 Task: Find connections with filter location Andernach with filter topic #Entrepreneurialwith filter profile language German with filter current company Talent500 with filter school Karnatak University with filter industry Public Health with filter service category Tax Law with filter keywords title Phone Sales Specialist
Action: Mouse moved to (477, 65)
Screenshot: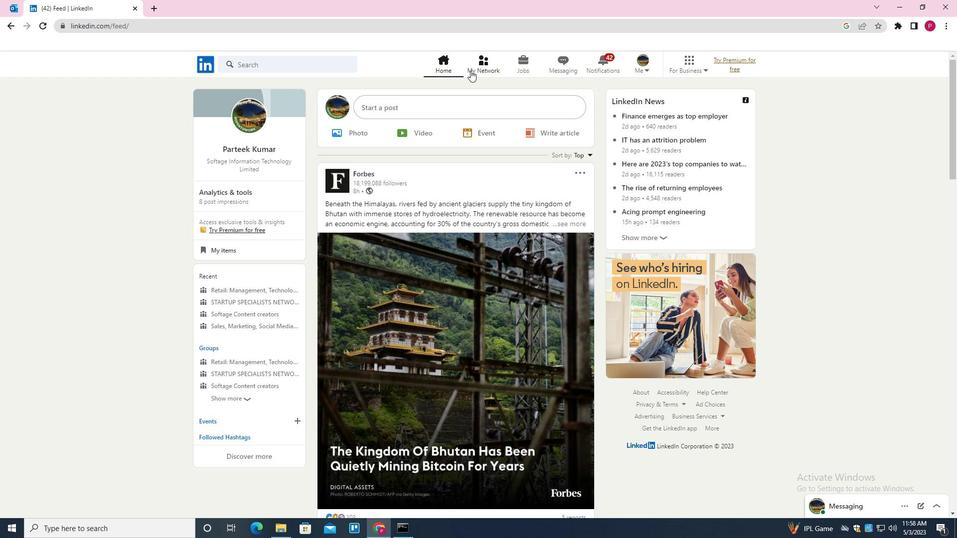 
Action: Mouse pressed left at (477, 65)
Screenshot: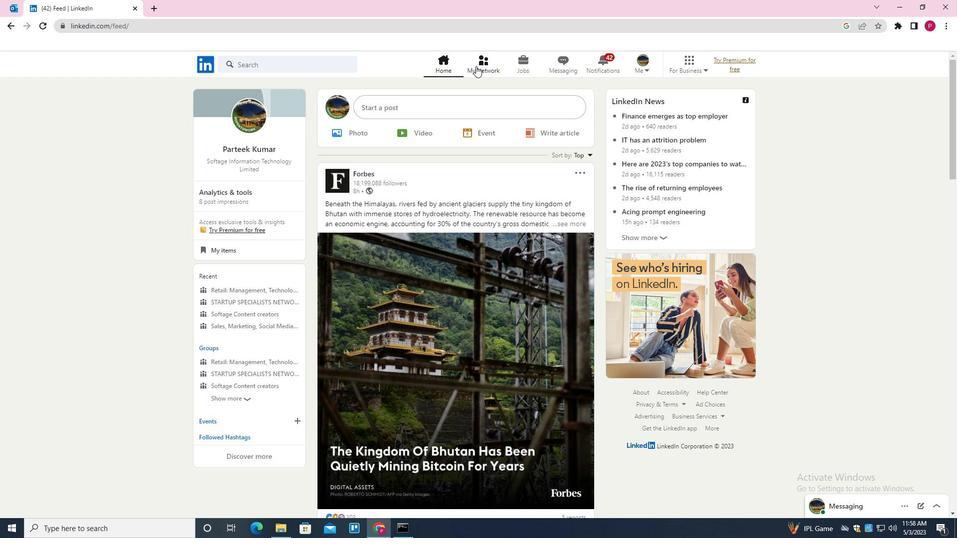
Action: Mouse moved to (316, 116)
Screenshot: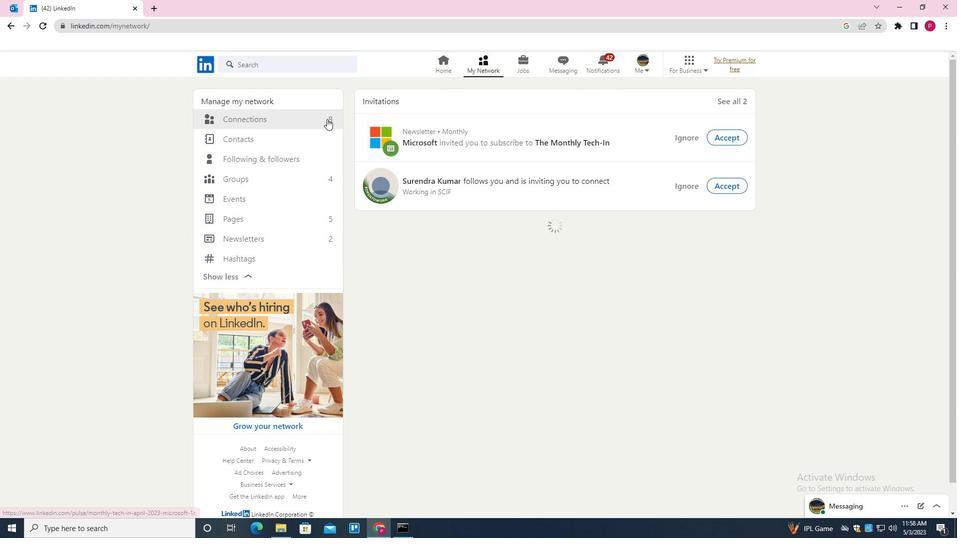 
Action: Mouse pressed left at (316, 116)
Screenshot: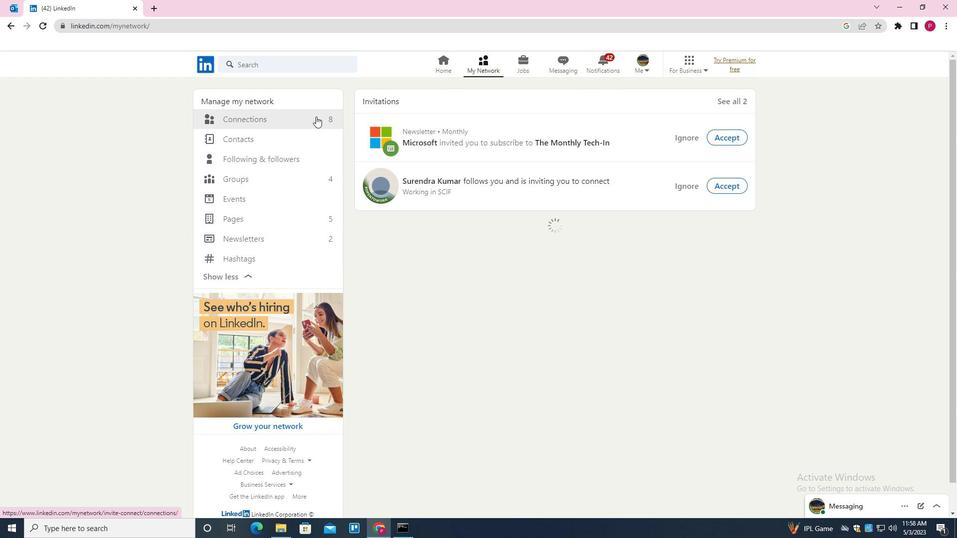 
Action: Mouse moved to (556, 121)
Screenshot: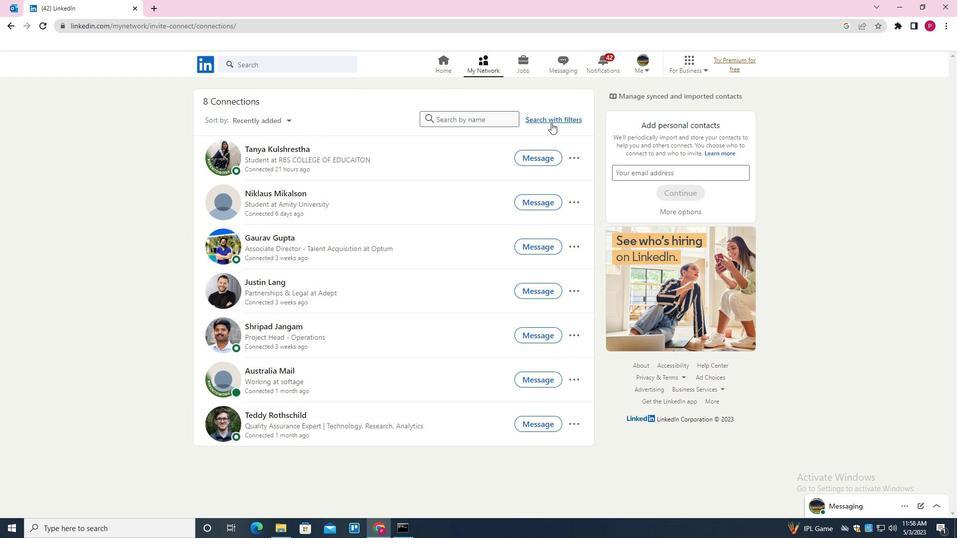 
Action: Mouse pressed left at (556, 121)
Screenshot: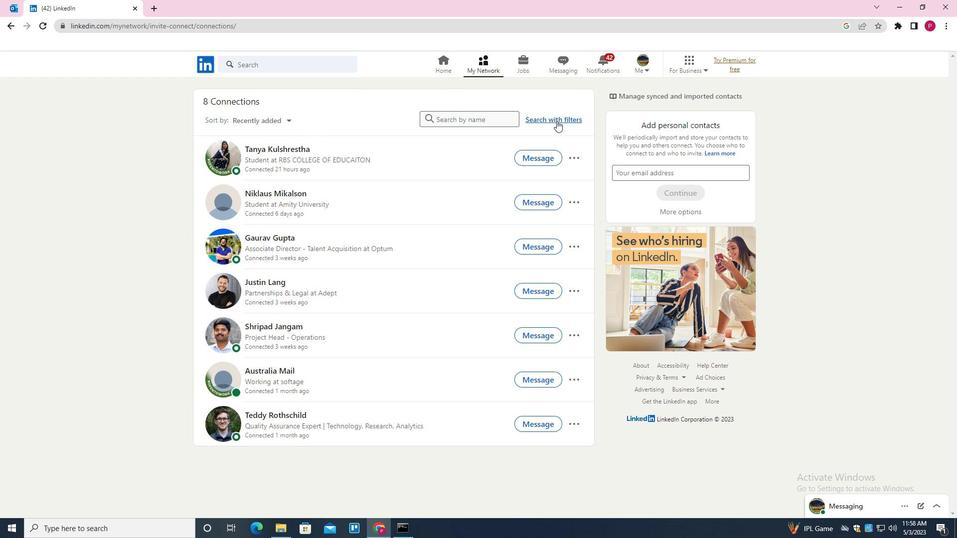 
Action: Mouse moved to (511, 93)
Screenshot: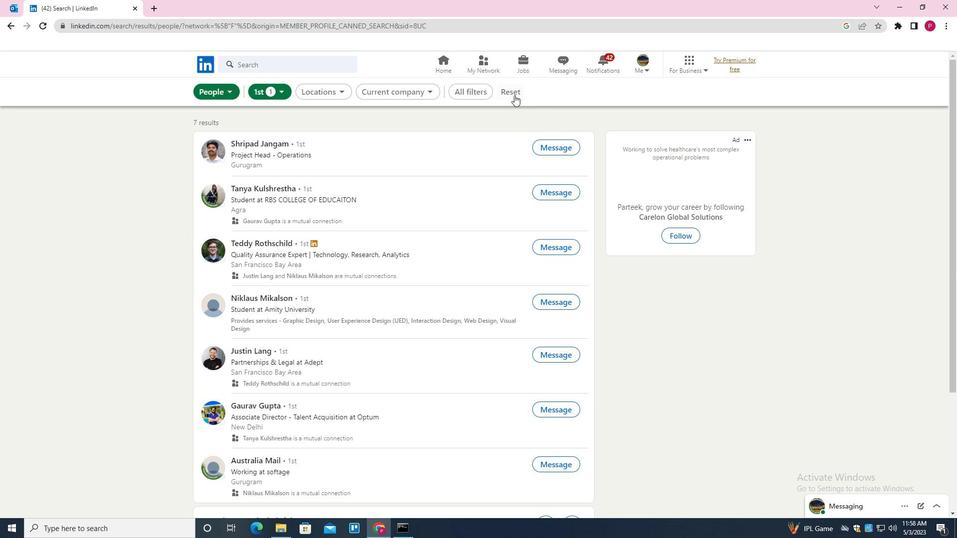 
Action: Mouse pressed left at (511, 93)
Screenshot: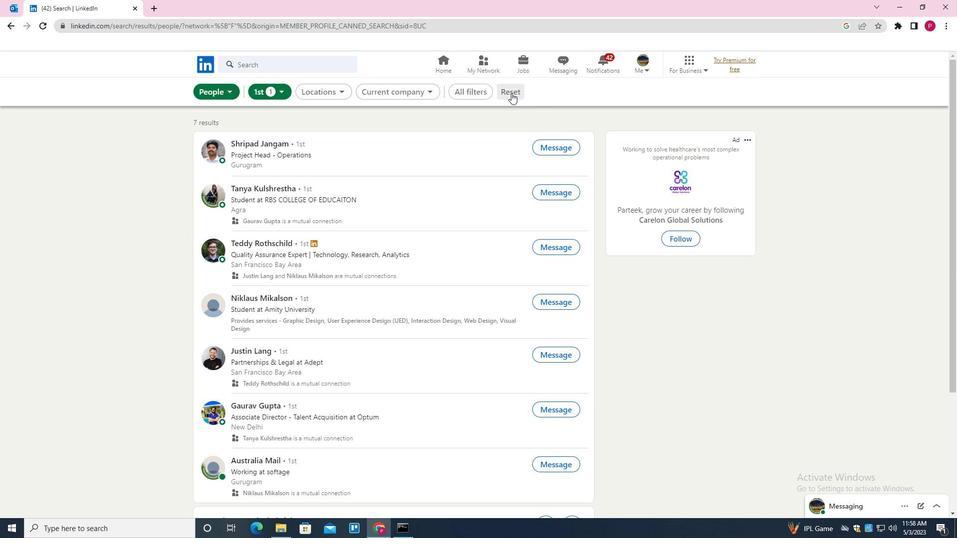
Action: Mouse moved to (496, 93)
Screenshot: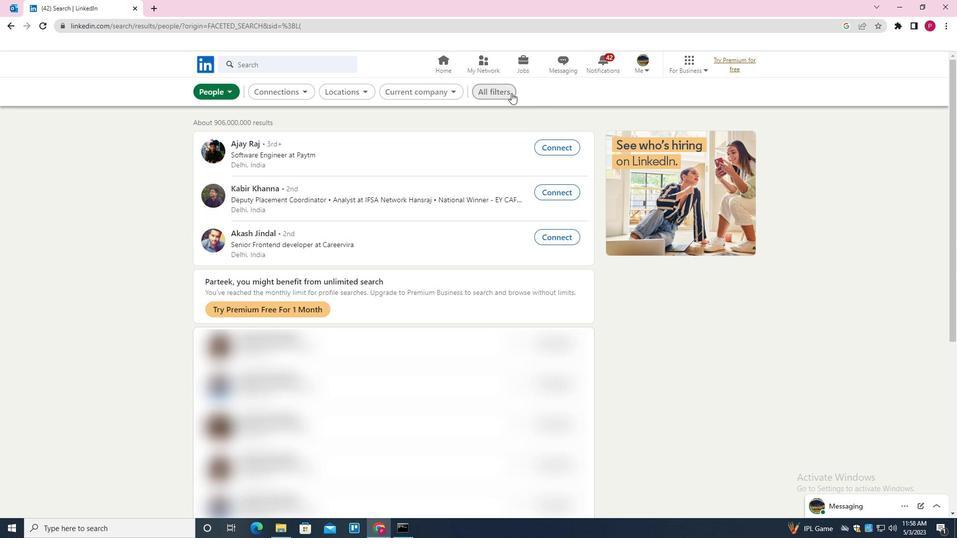 
Action: Mouse pressed left at (496, 93)
Screenshot: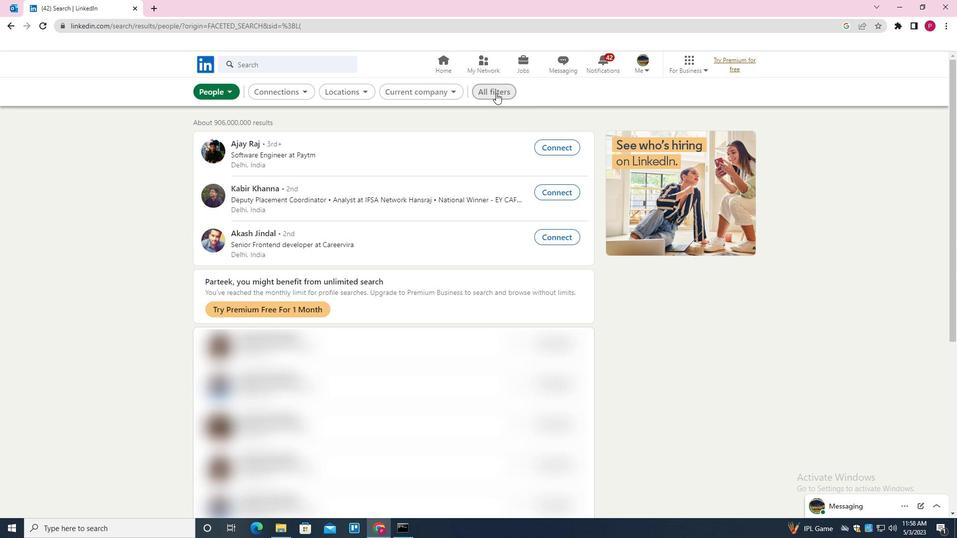 
Action: Mouse moved to (720, 194)
Screenshot: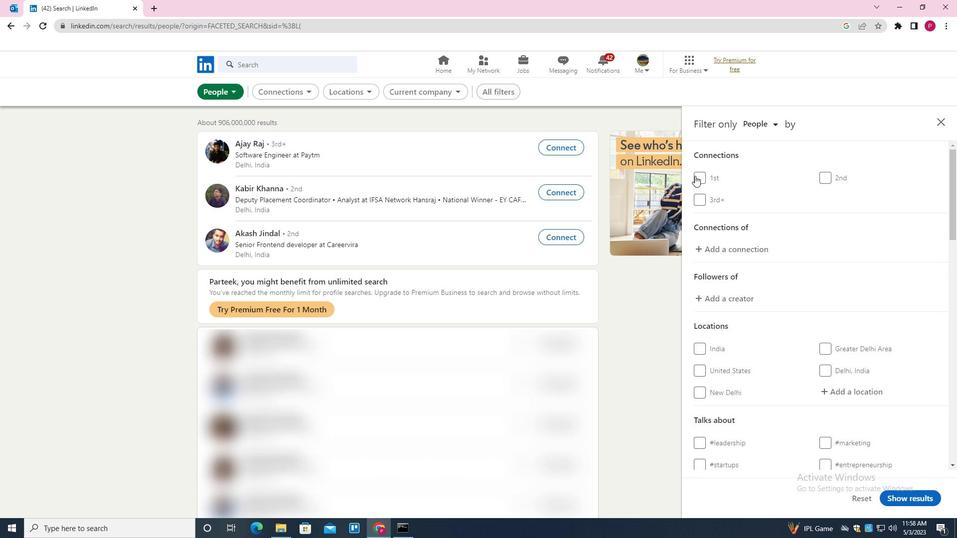 
Action: Mouse scrolled (720, 194) with delta (0, 0)
Screenshot: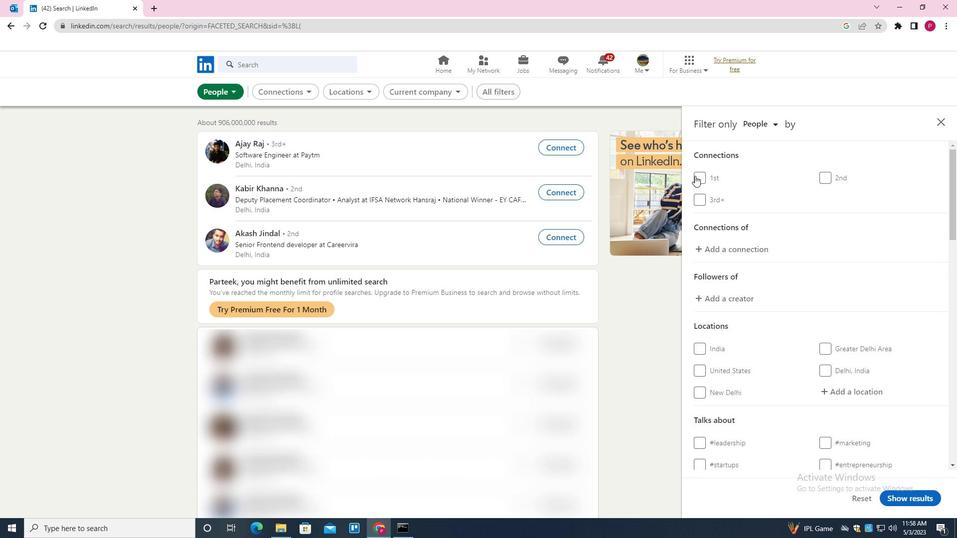 
Action: Mouse moved to (759, 214)
Screenshot: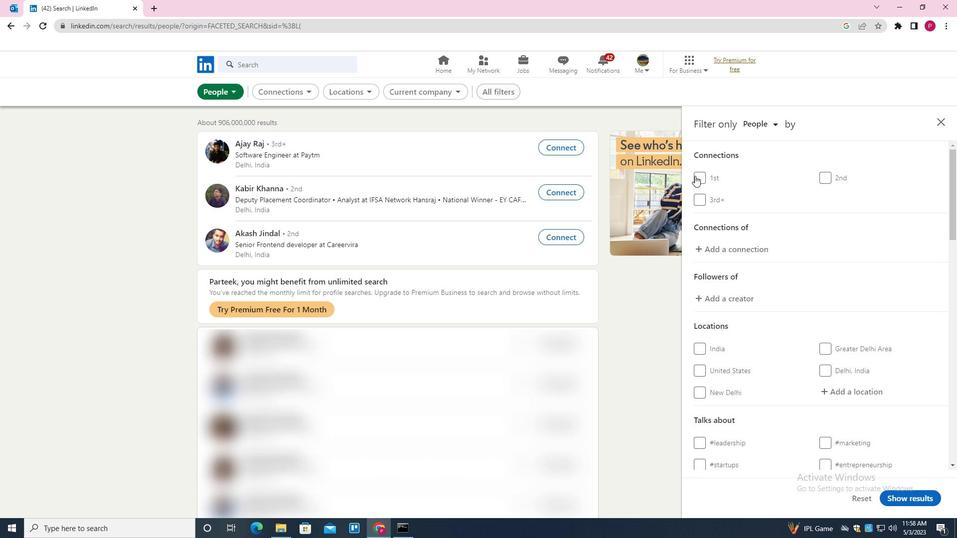 
Action: Mouse scrolled (759, 213) with delta (0, 0)
Screenshot: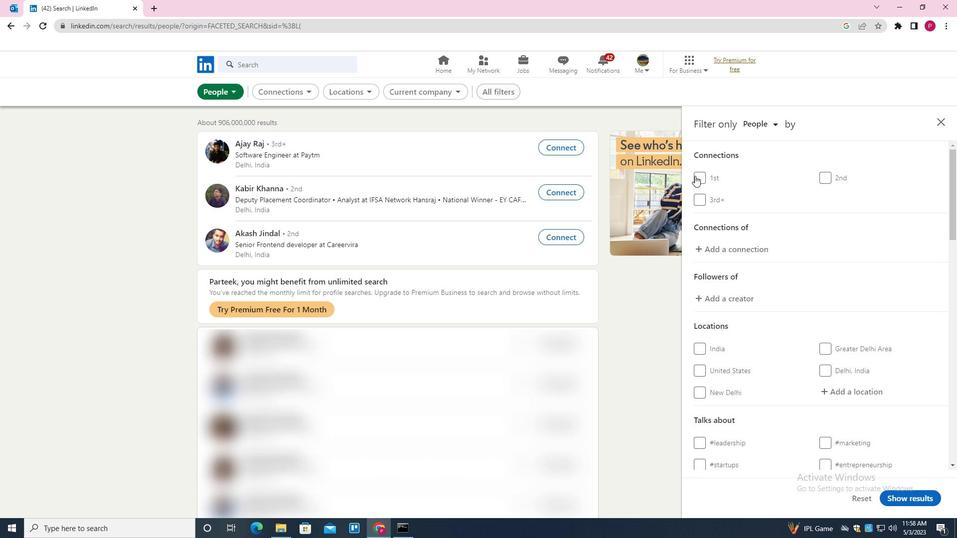 
Action: Mouse moved to (851, 289)
Screenshot: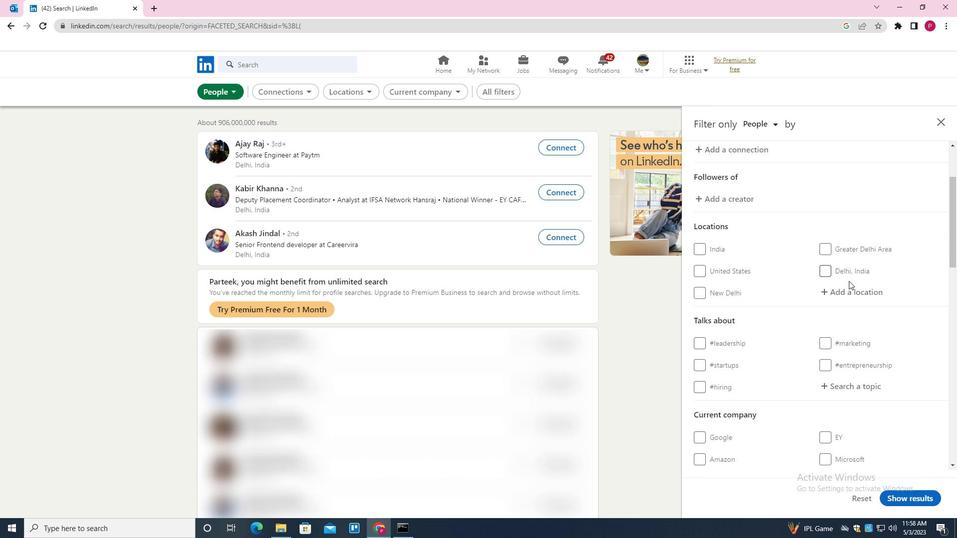 
Action: Mouse pressed left at (851, 289)
Screenshot: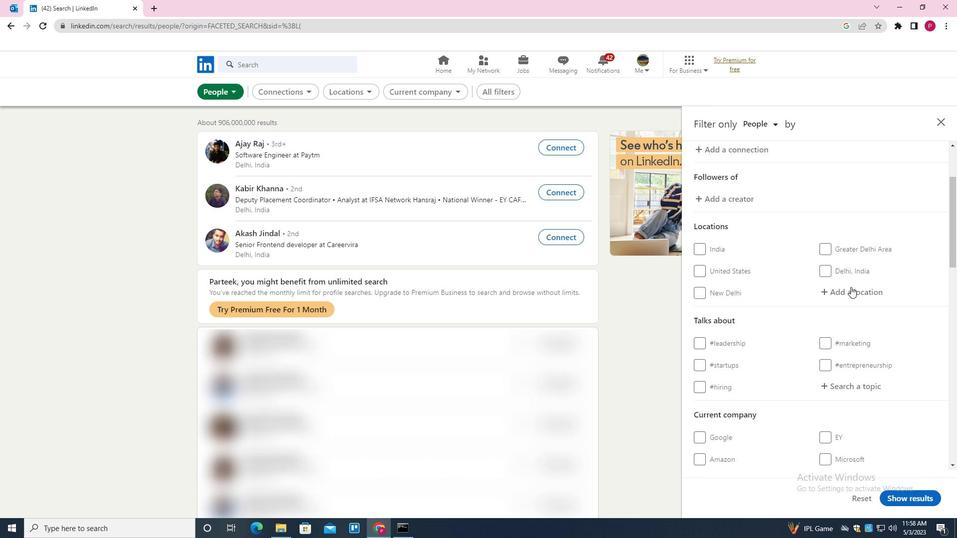 
Action: Mouse moved to (851, 289)
Screenshot: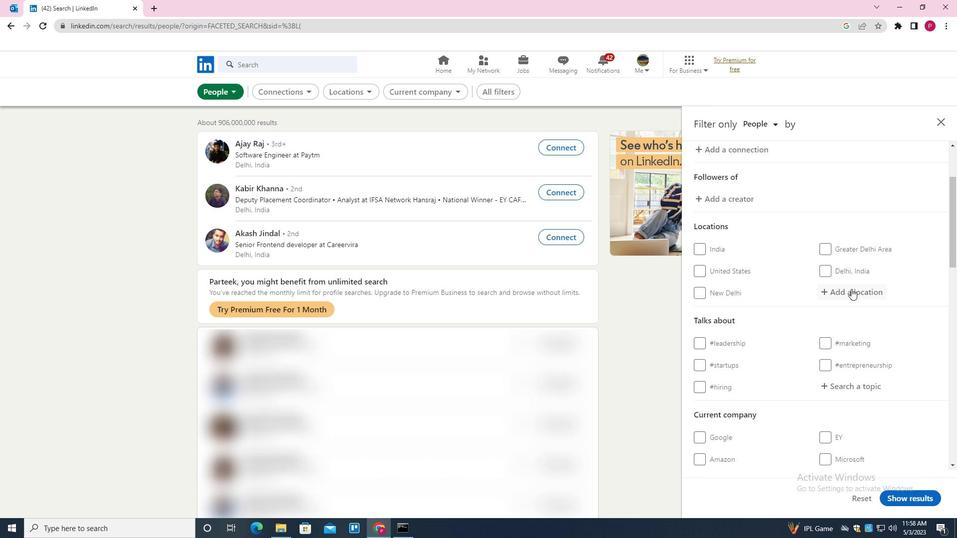 
Action: Key pressed <Key.shift>ANDENACH<Key.backspace><Key.backspace><Key.backspace>ACH
Screenshot: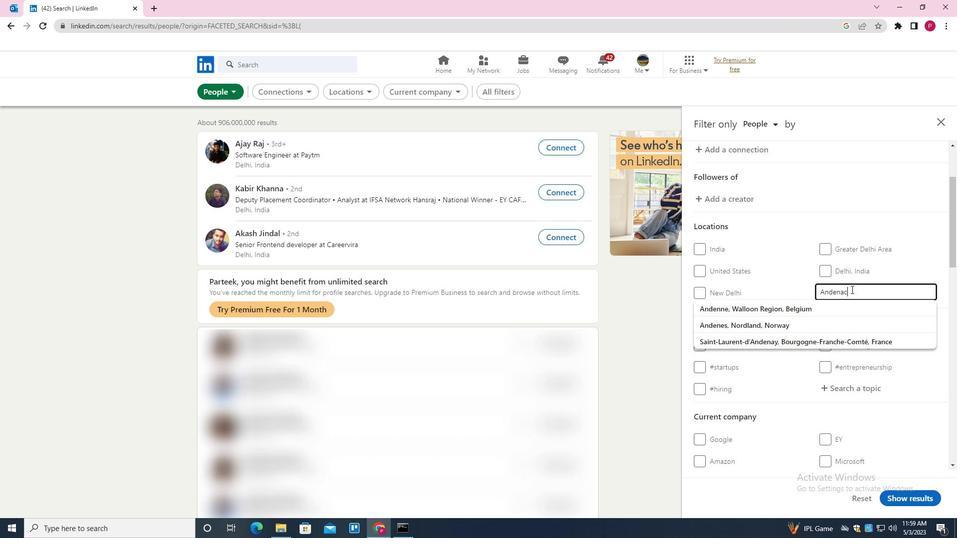 
Action: Mouse moved to (871, 310)
Screenshot: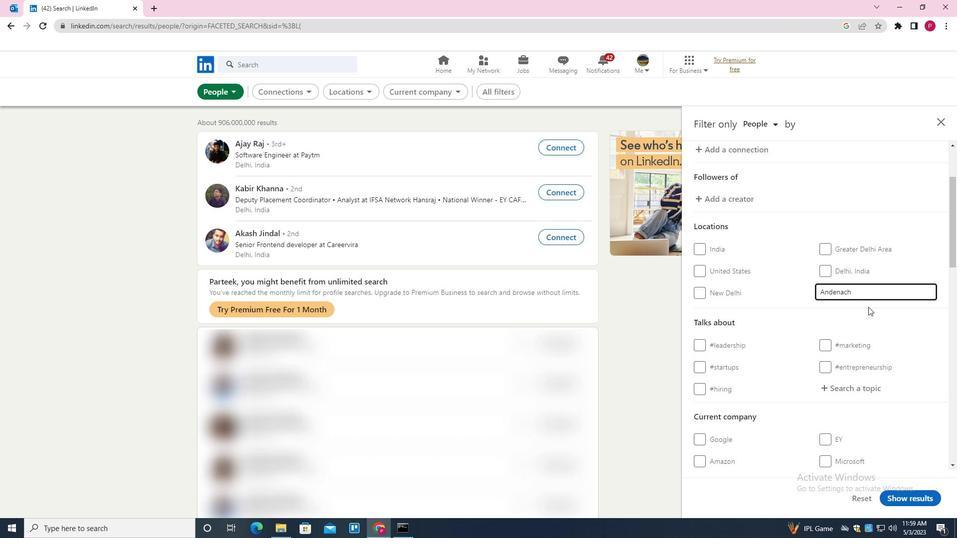 
Action: Mouse scrolled (871, 310) with delta (0, 0)
Screenshot: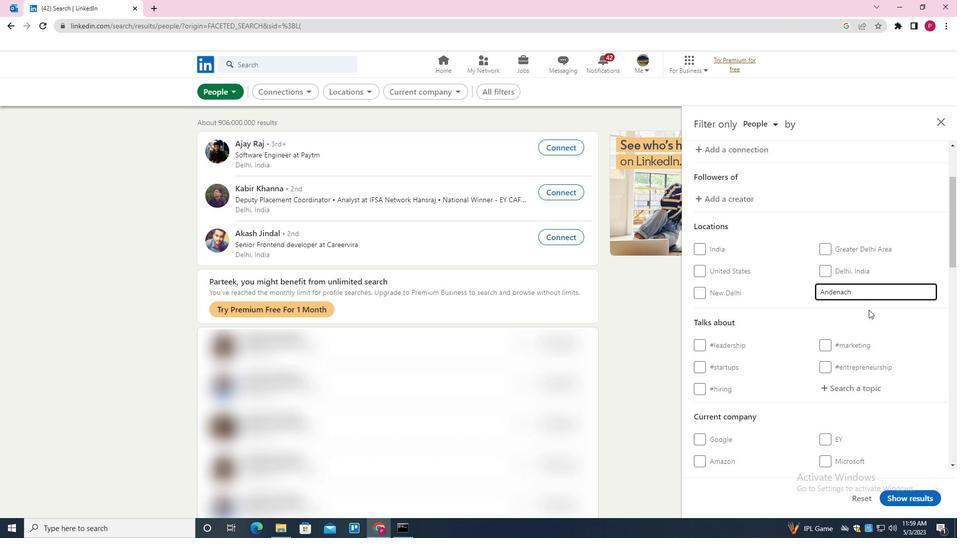 
Action: Mouse scrolled (871, 310) with delta (0, 0)
Screenshot: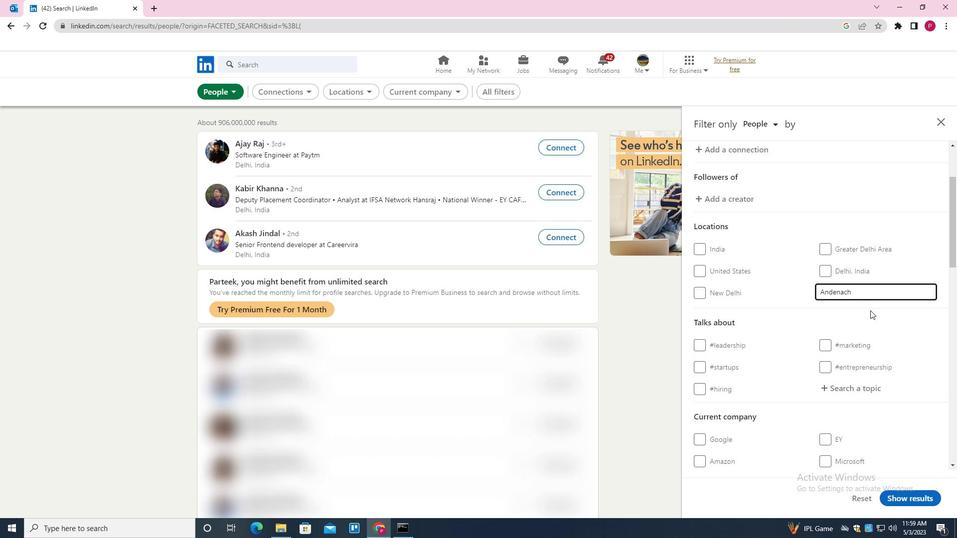 
Action: Mouse scrolled (871, 310) with delta (0, 0)
Screenshot: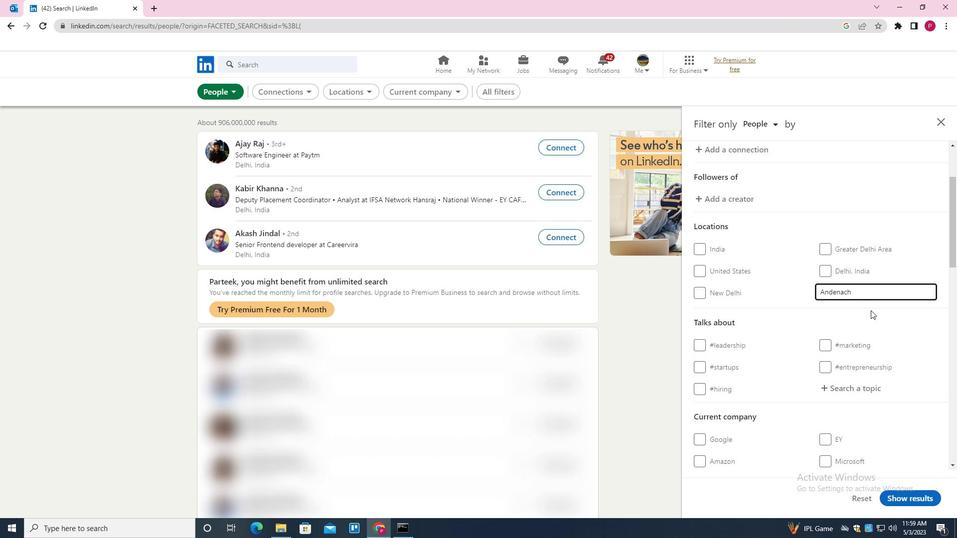
Action: Mouse moved to (848, 240)
Screenshot: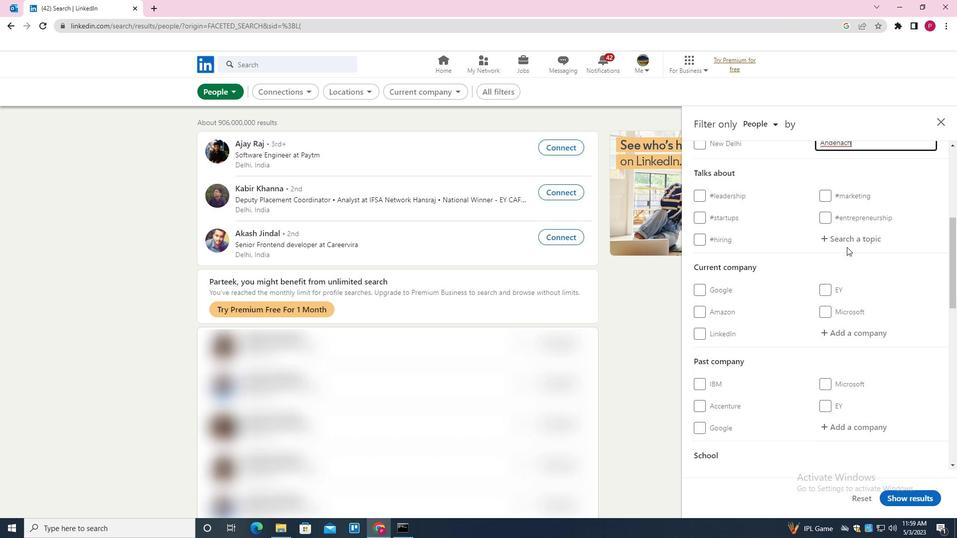
Action: Mouse pressed left at (848, 240)
Screenshot: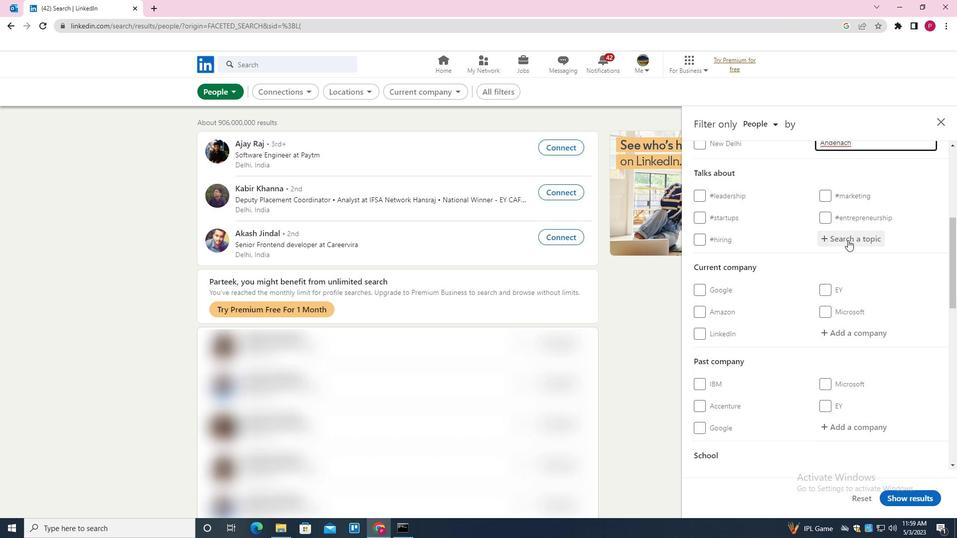 
Action: Key pressed ENTERPRENEURRIAL<Key.backspace><Key.backspace><Key.backspace><Key.backspace>IAL
Screenshot: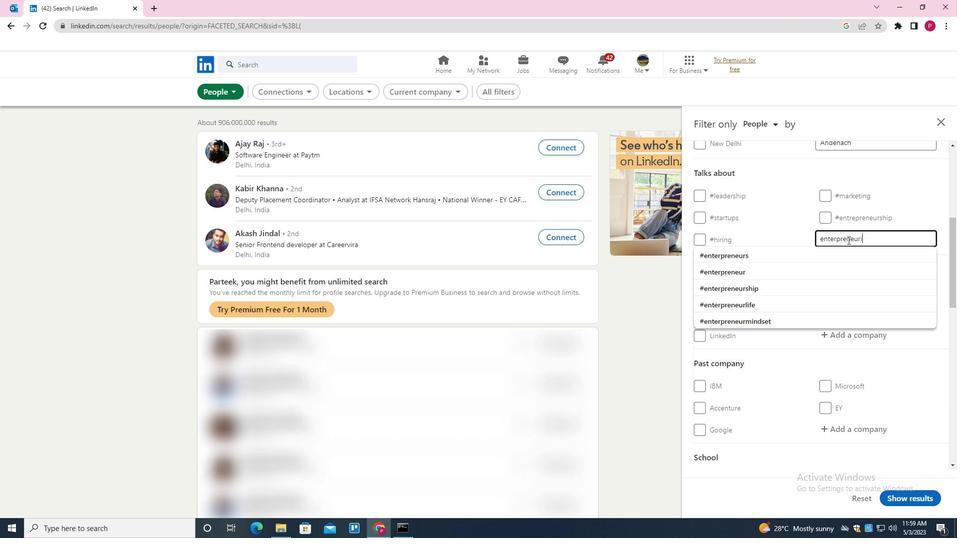 
Action: Mouse moved to (896, 286)
Screenshot: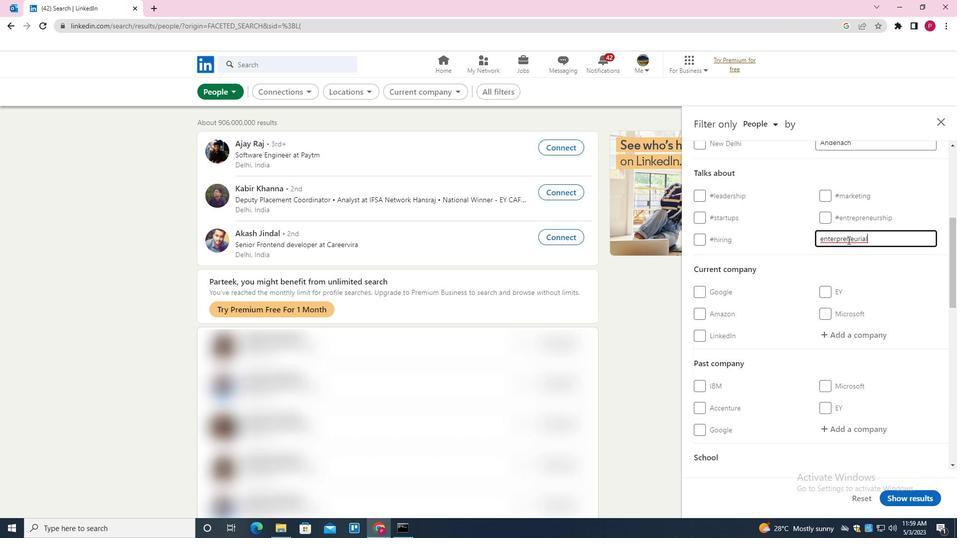 
Action: Mouse scrolled (896, 286) with delta (0, 0)
Screenshot: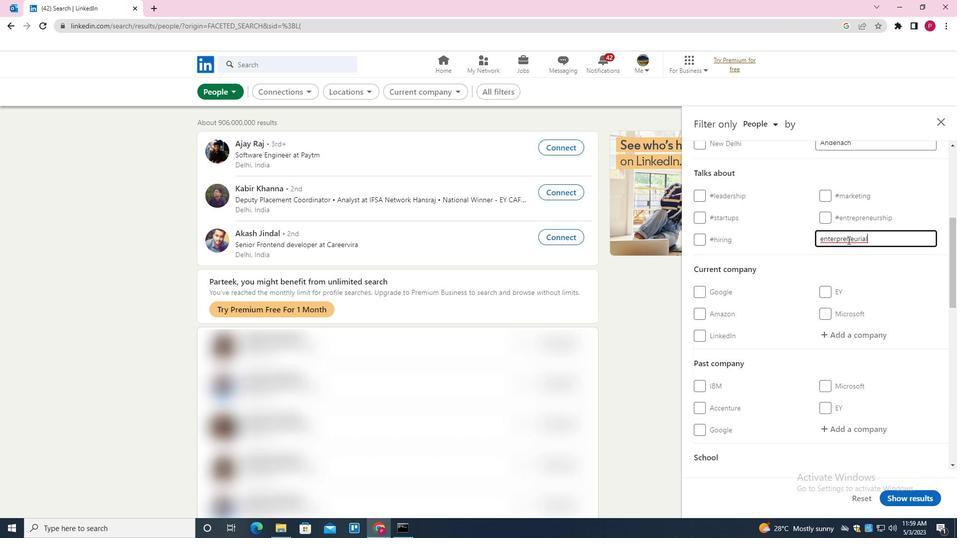 
Action: Mouse moved to (920, 295)
Screenshot: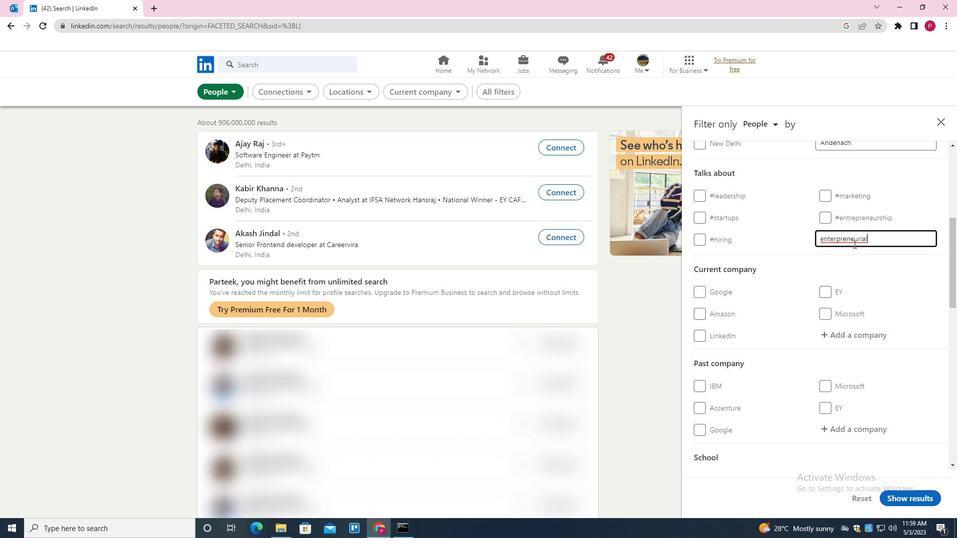 
Action: Mouse scrolled (920, 295) with delta (0, 0)
Screenshot: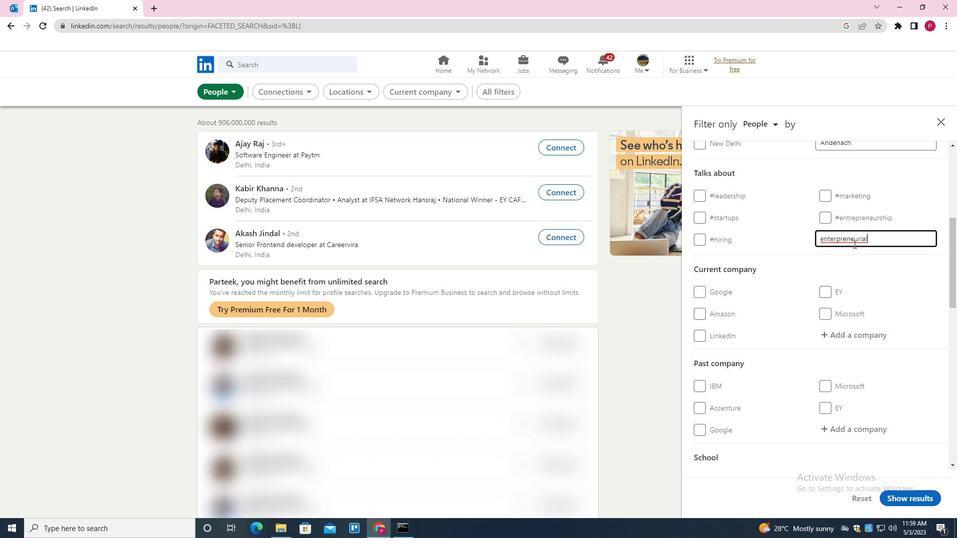 
Action: Mouse moved to (861, 237)
Screenshot: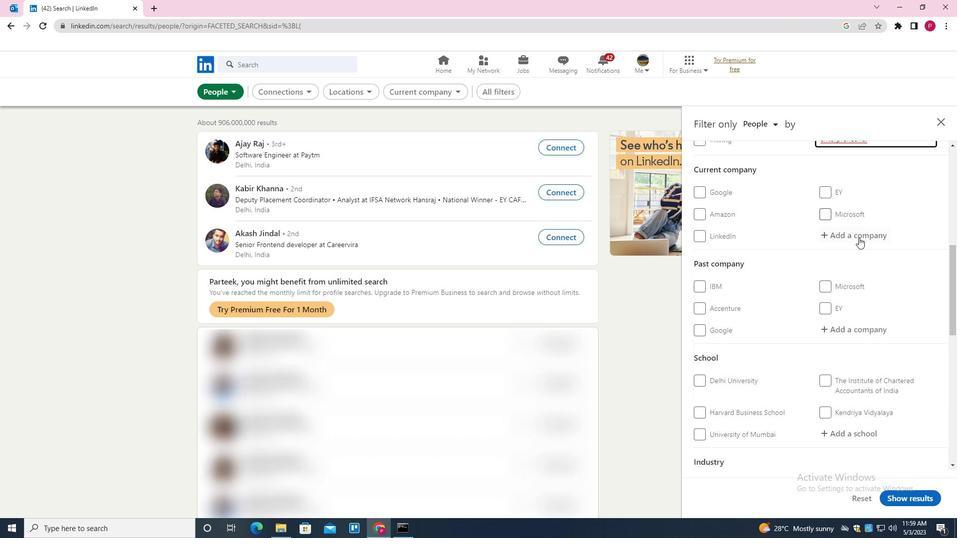 
Action: Mouse pressed left at (861, 237)
Screenshot: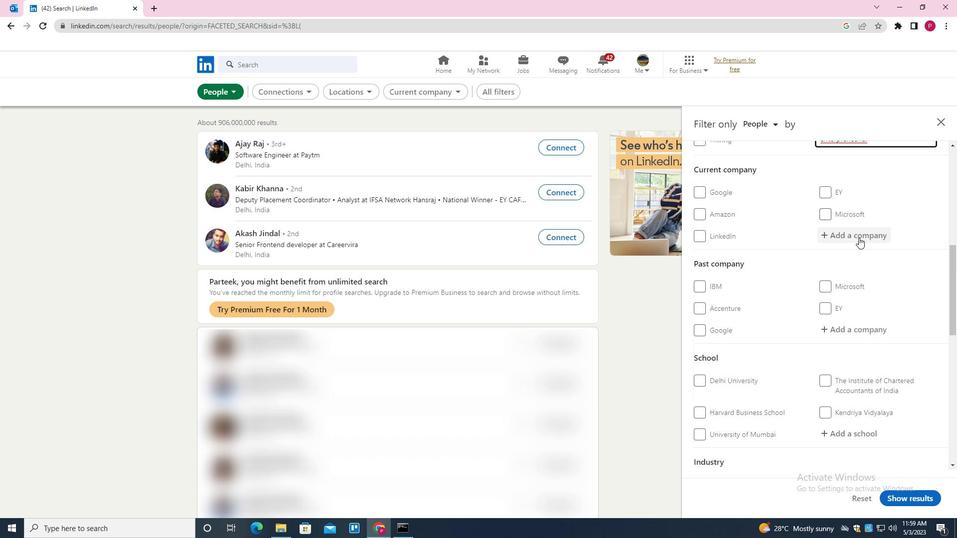 
Action: Mouse moved to (760, 425)
Screenshot: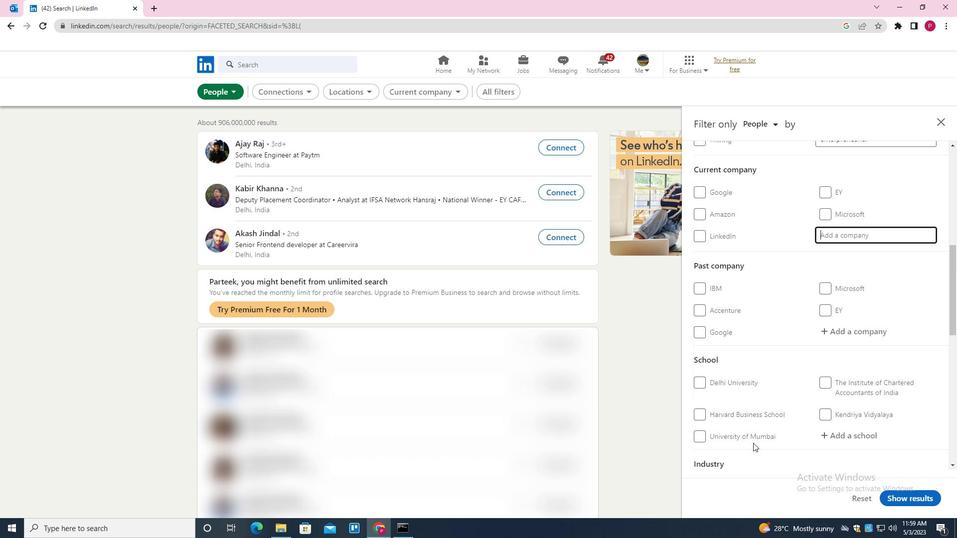 
Action: Mouse scrolled (760, 425) with delta (0, 0)
Screenshot: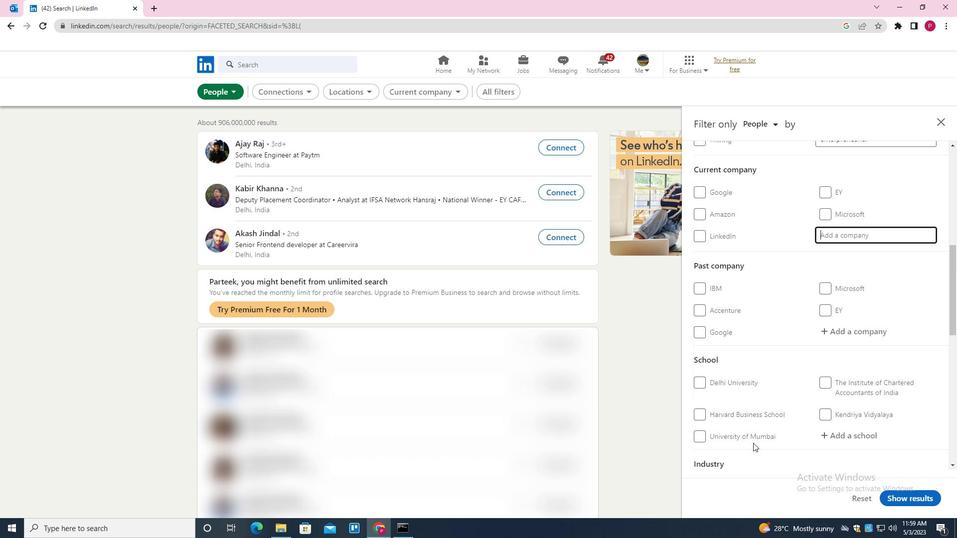
Action: Mouse moved to (773, 408)
Screenshot: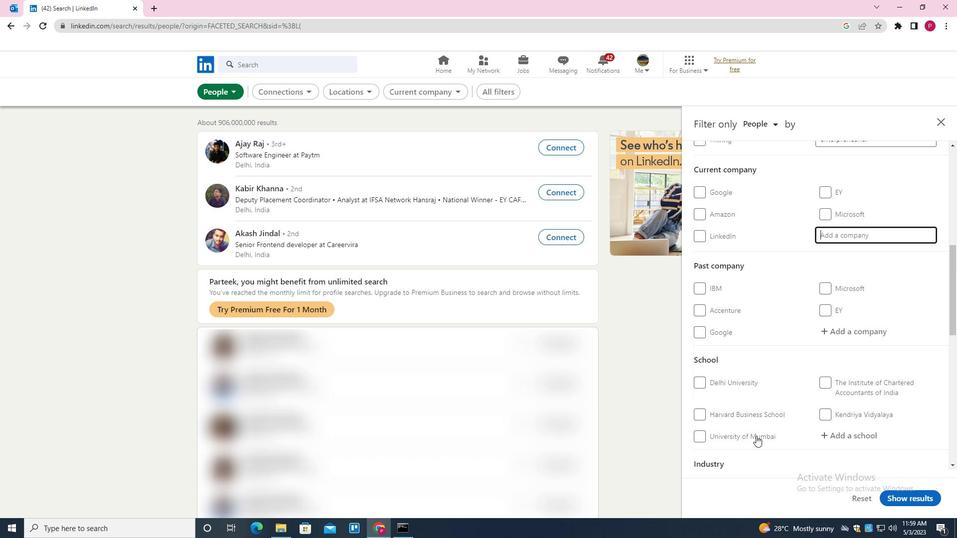 
Action: Mouse scrolled (773, 408) with delta (0, 0)
Screenshot: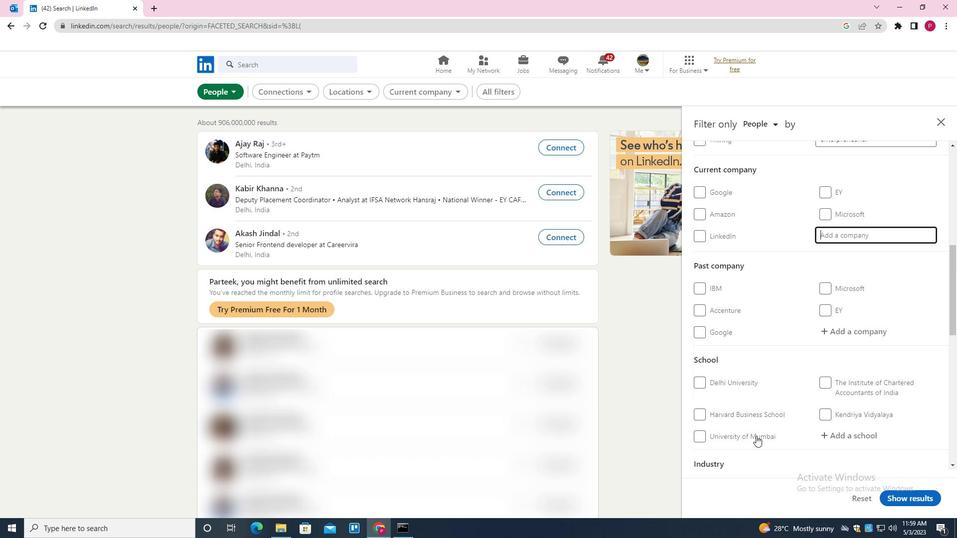 
Action: Mouse moved to (777, 392)
Screenshot: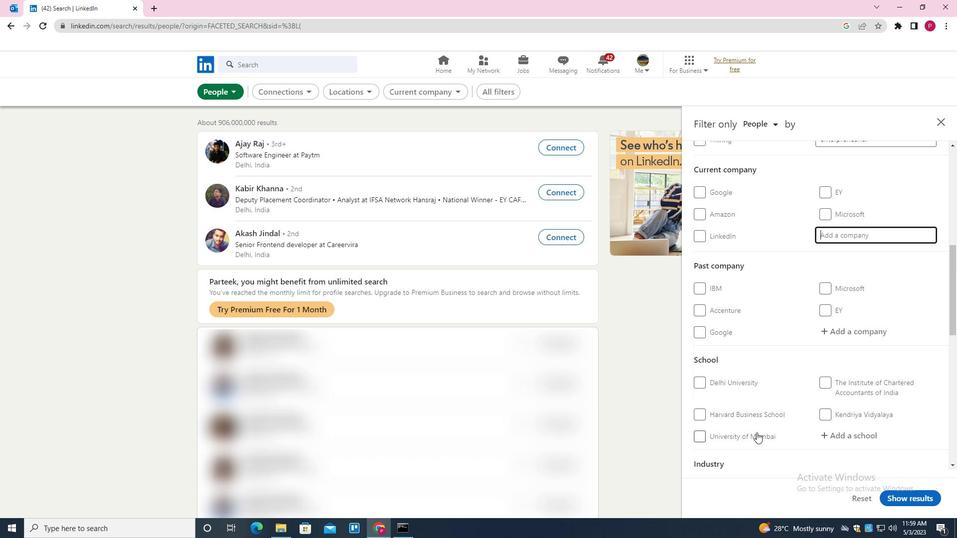 
Action: Mouse scrolled (777, 392) with delta (0, 0)
Screenshot: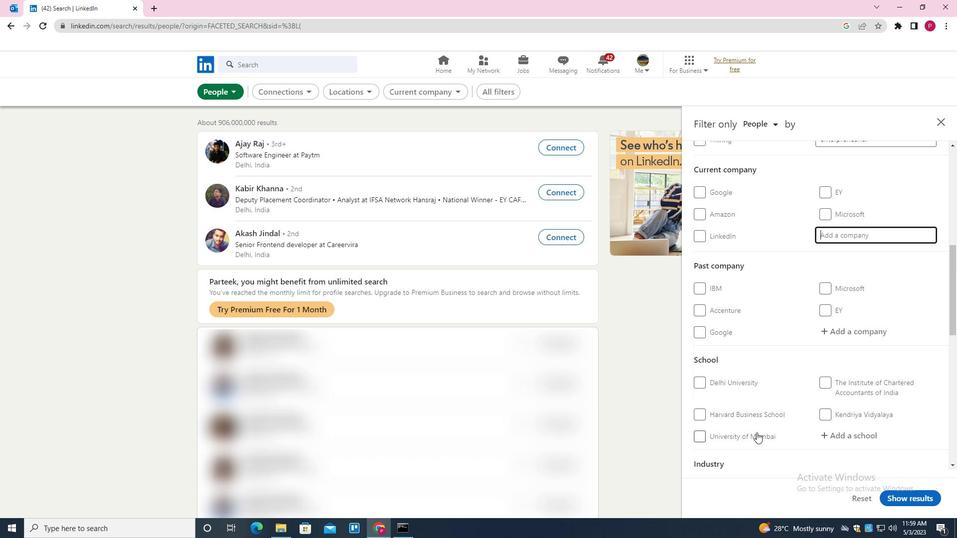 
Action: Mouse moved to (781, 383)
Screenshot: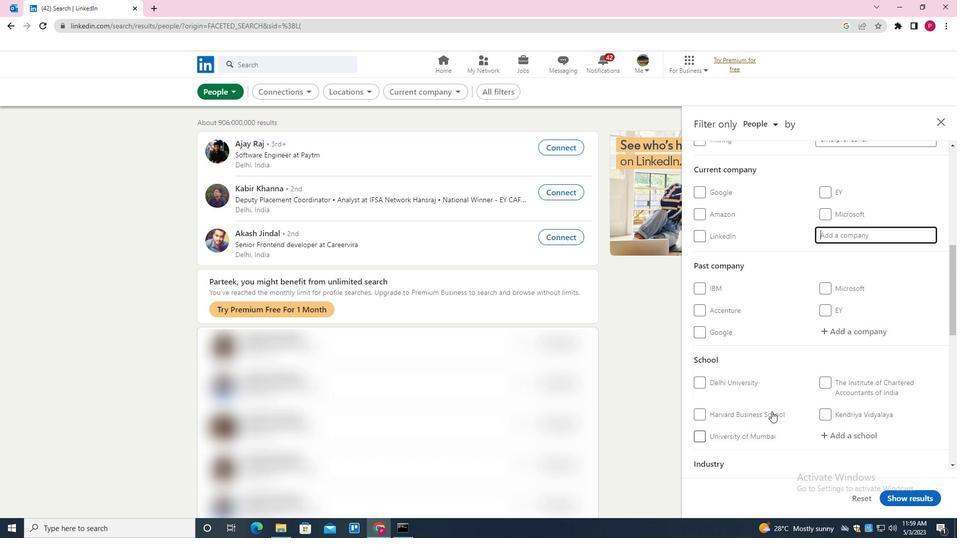 
Action: Mouse scrolled (781, 382) with delta (0, 0)
Screenshot: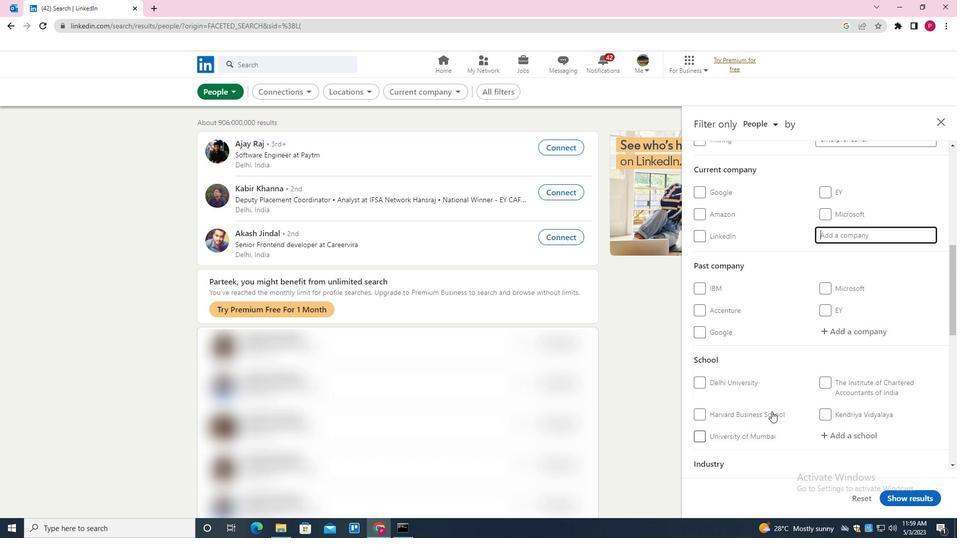 
Action: Mouse moved to (782, 383)
Screenshot: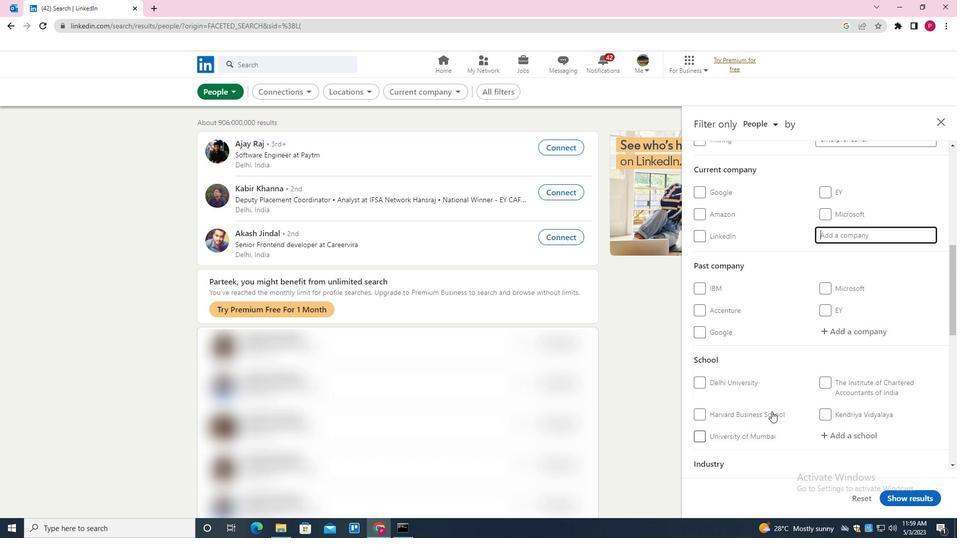 
Action: Mouse scrolled (782, 382) with delta (0, 0)
Screenshot: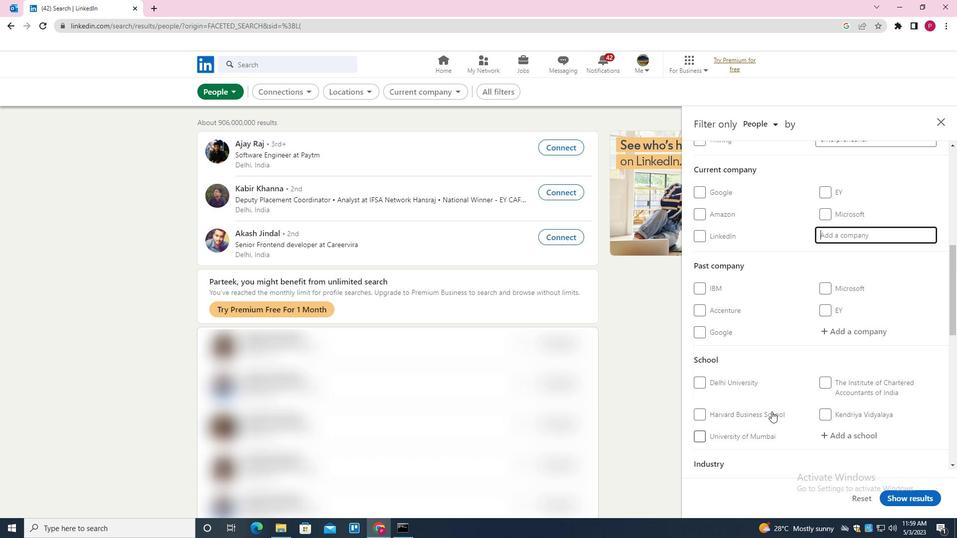 
Action: Mouse moved to (723, 385)
Screenshot: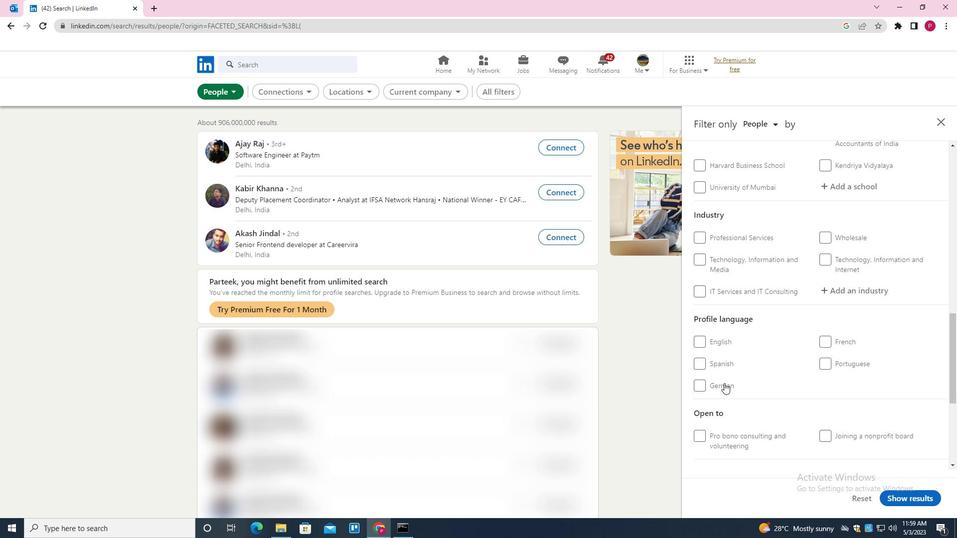 
Action: Mouse pressed left at (723, 385)
Screenshot: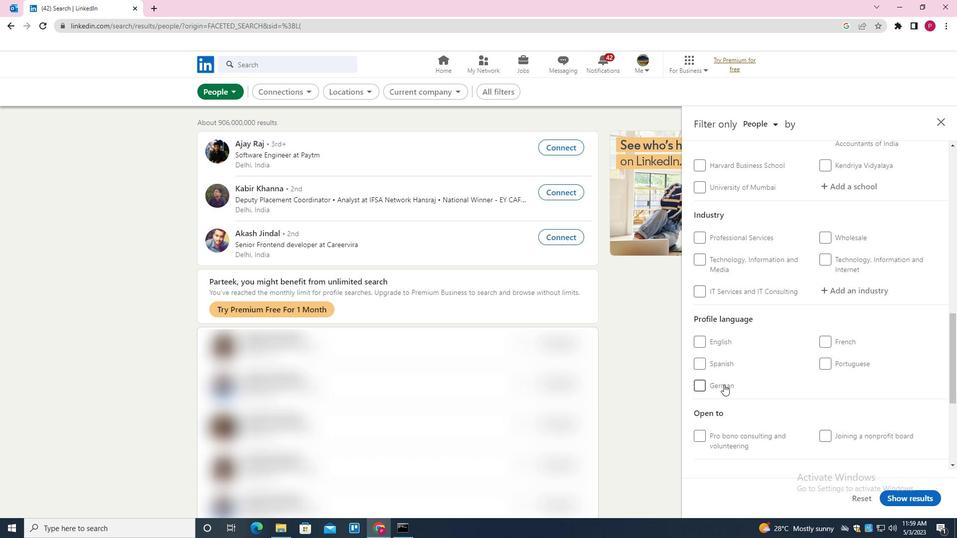 
Action: Mouse moved to (772, 388)
Screenshot: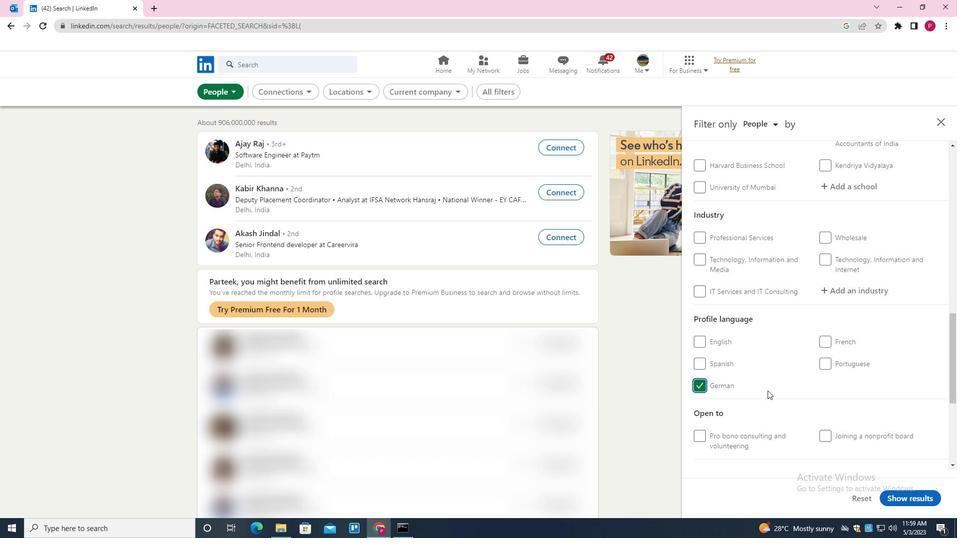 
Action: Mouse scrolled (772, 388) with delta (0, 0)
Screenshot: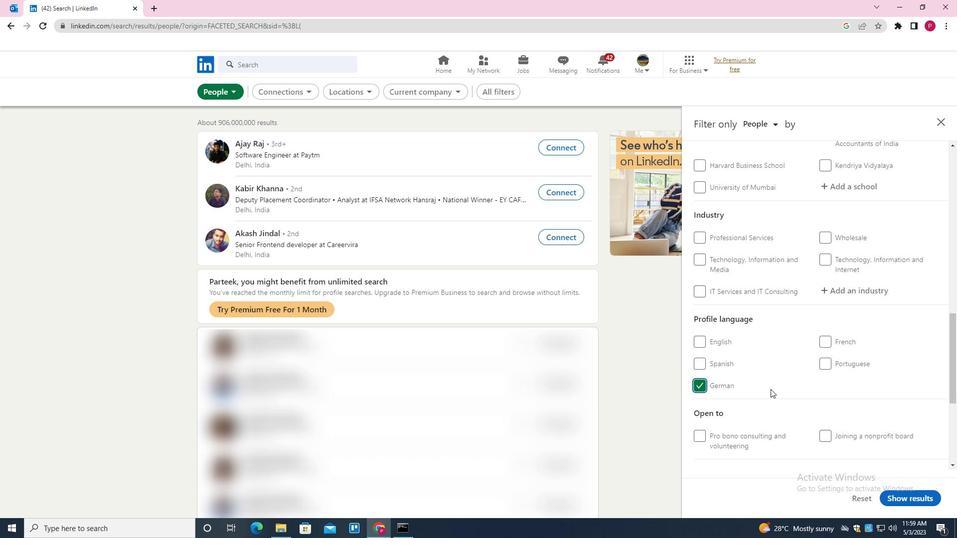 
Action: Mouse scrolled (772, 388) with delta (0, 0)
Screenshot: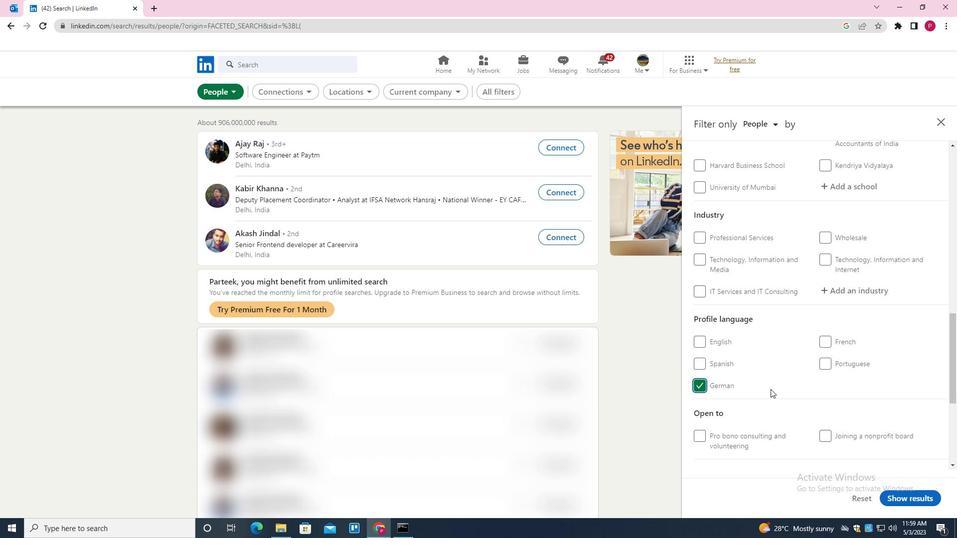 
Action: Mouse scrolled (772, 388) with delta (0, 0)
Screenshot: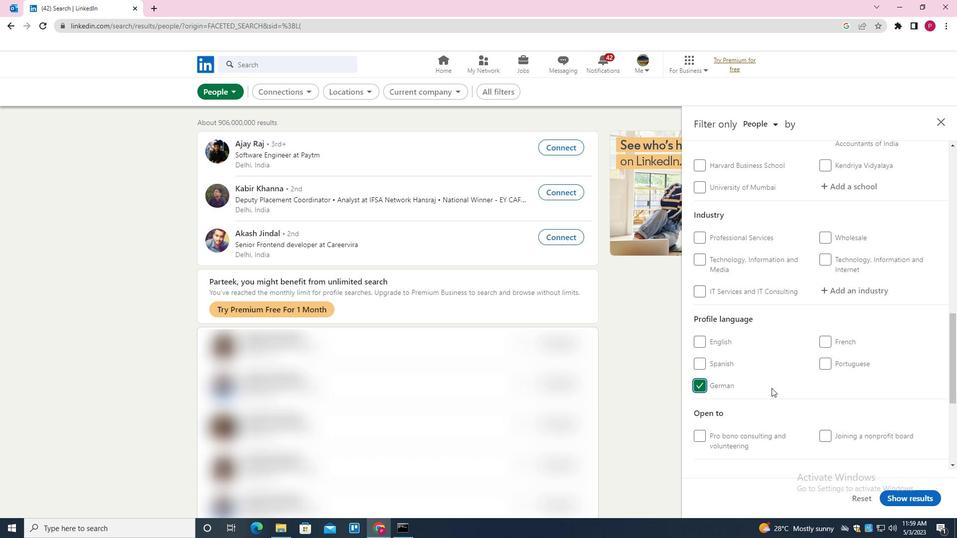 
Action: Mouse scrolled (772, 388) with delta (0, 0)
Screenshot: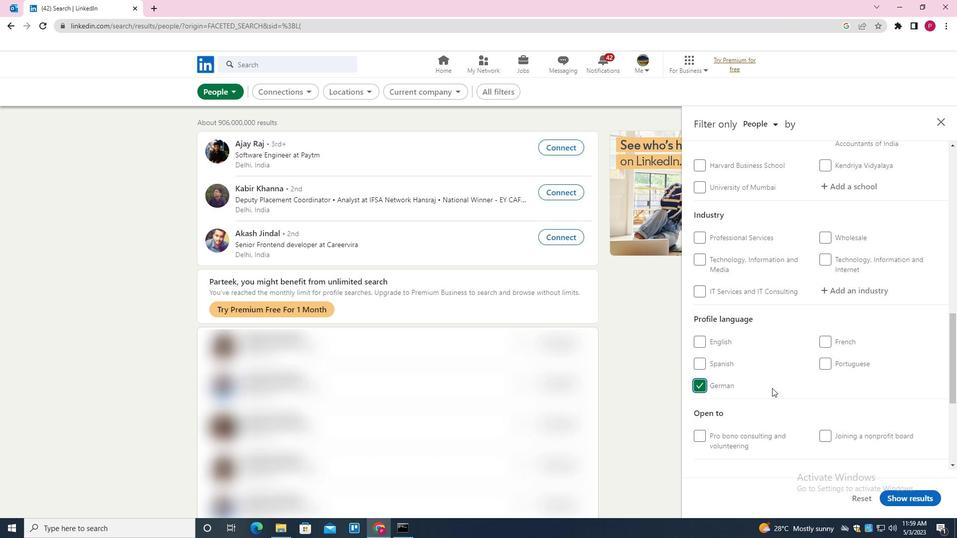 
Action: Mouse scrolled (772, 388) with delta (0, 0)
Screenshot: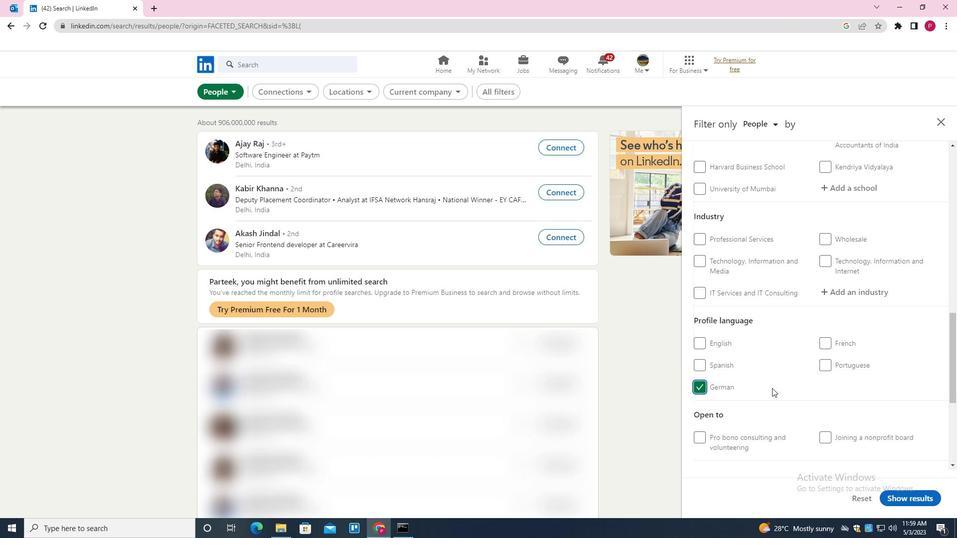 
Action: Mouse scrolled (772, 388) with delta (0, 0)
Screenshot: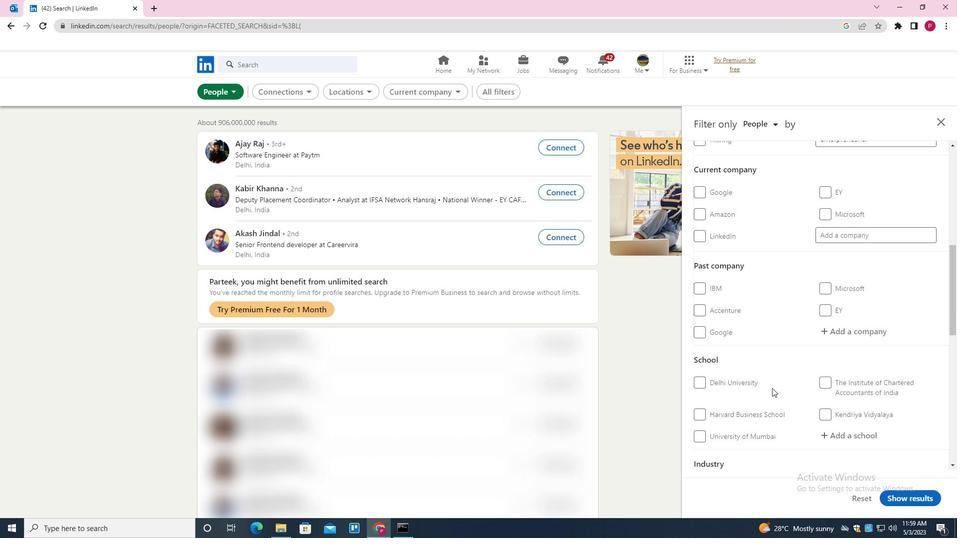 
Action: Mouse moved to (874, 285)
Screenshot: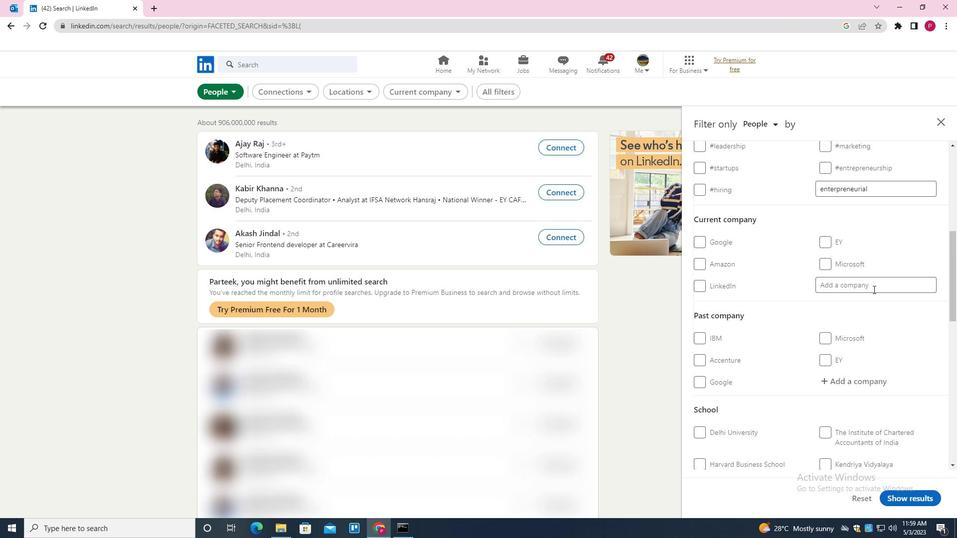 
Action: Mouse pressed left at (874, 285)
Screenshot: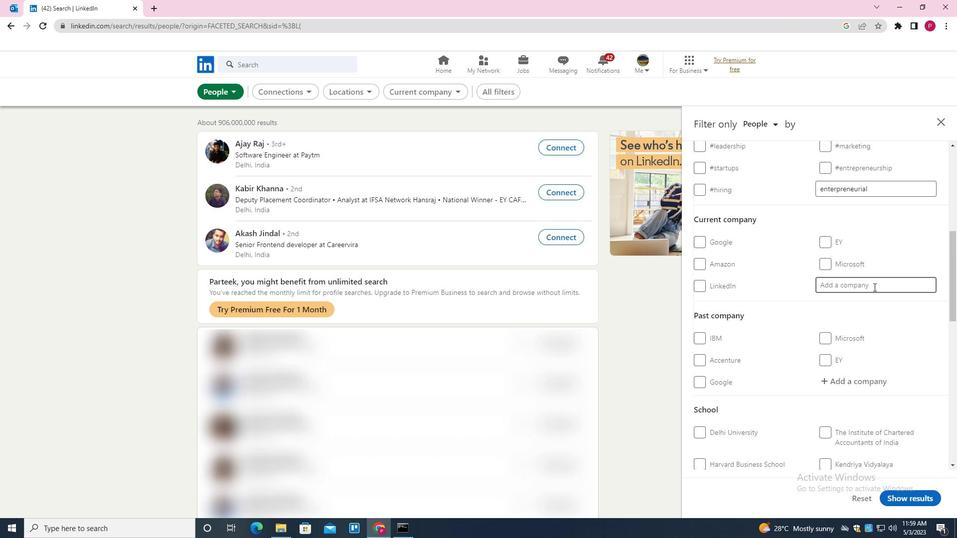 
Action: Key pressed <Key.shift>TALENT<Key.space><Key.backspace><<101>><<96>><<96>><Key.down><Key.enter>
Screenshot: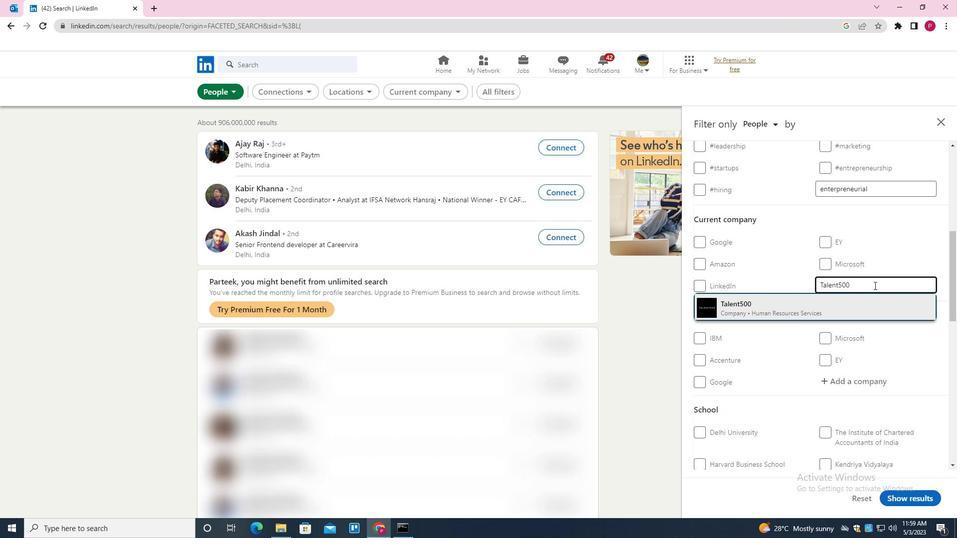 
Action: Mouse moved to (762, 341)
Screenshot: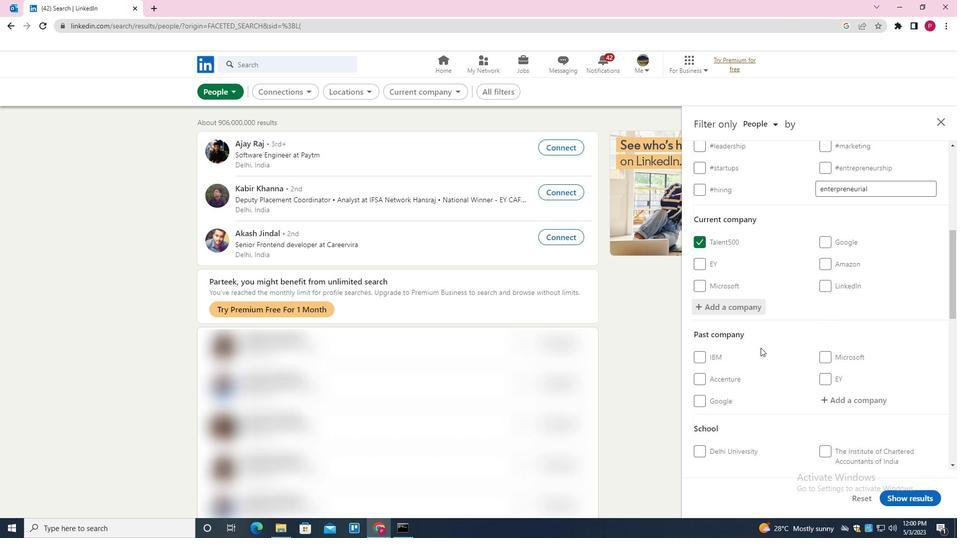 
Action: Mouse scrolled (762, 340) with delta (0, 0)
Screenshot: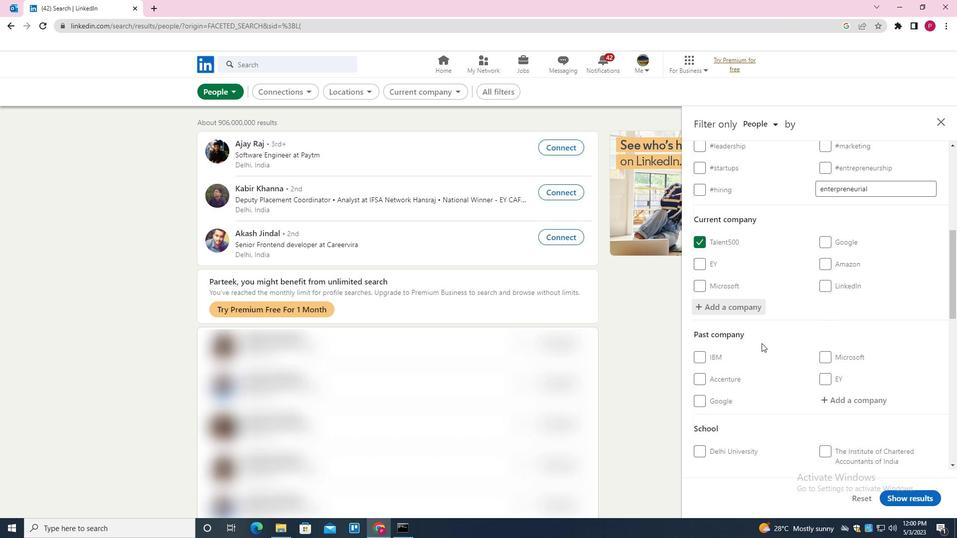 
Action: Mouse moved to (762, 340)
Screenshot: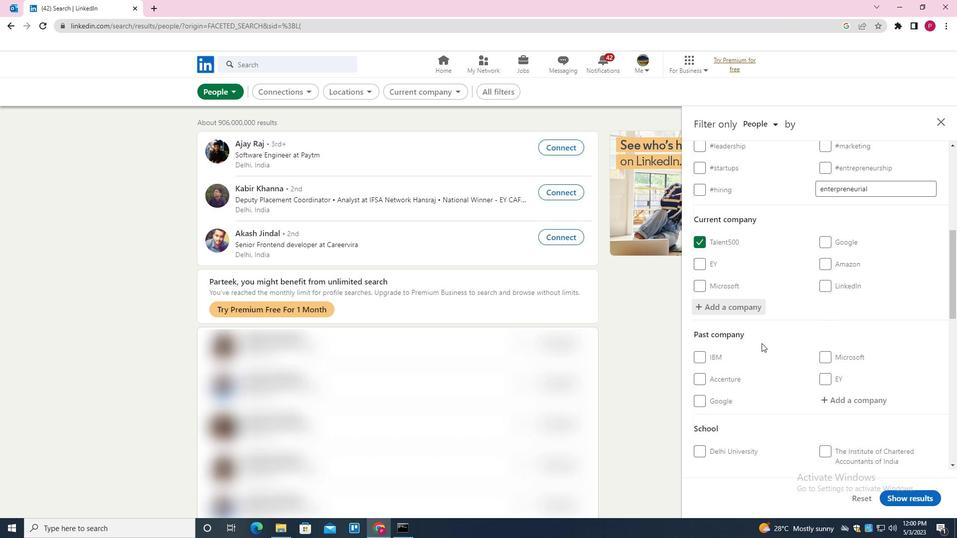 
Action: Mouse scrolled (762, 340) with delta (0, 0)
Screenshot: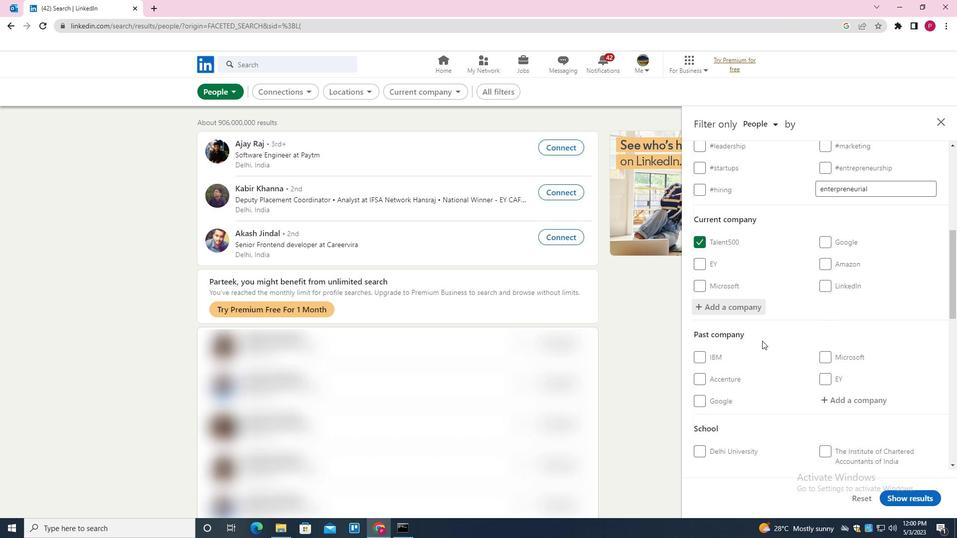 
Action: Mouse scrolled (762, 340) with delta (0, 0)
Screenshot: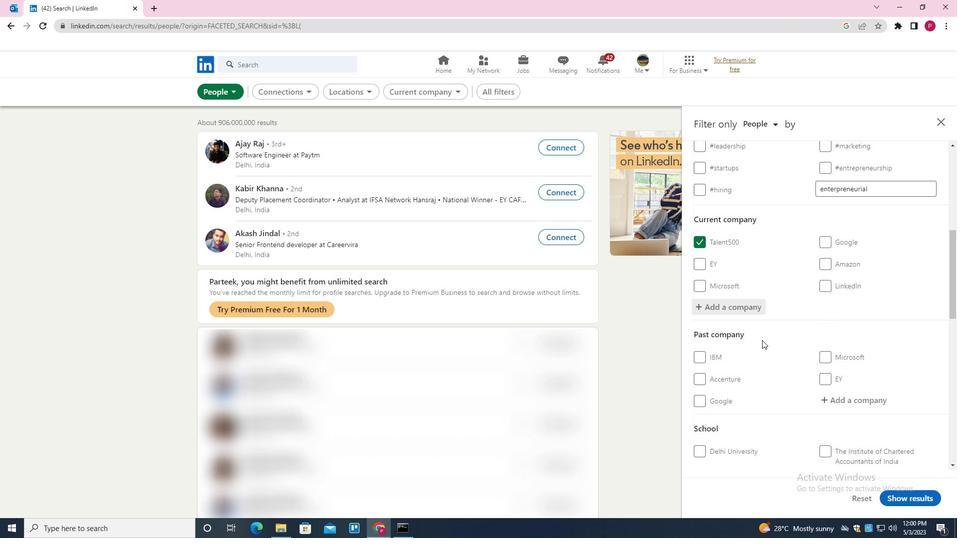 
Action: Mouse moved to (745, 325)
Screenshot: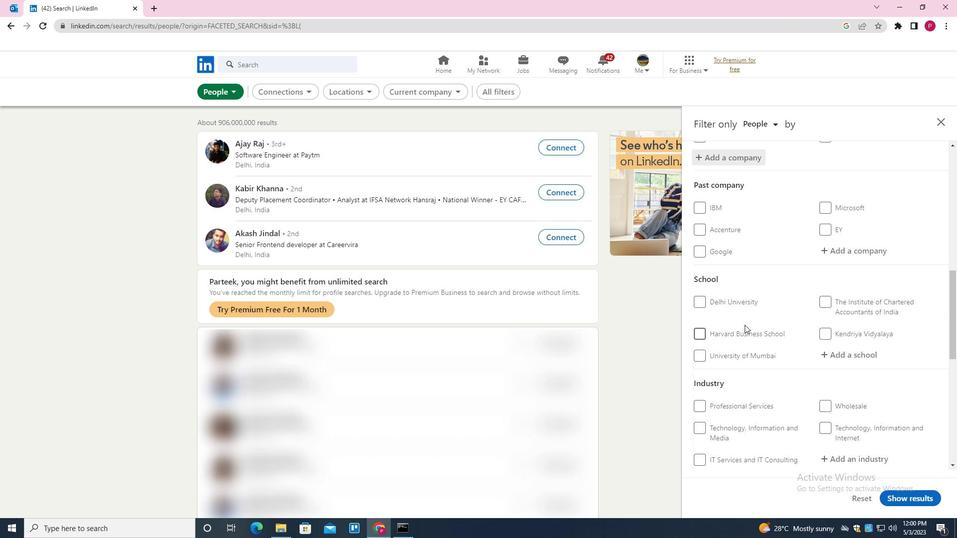 
Action: Mouse scrolled (745, 324) with delta (0, 0)
Screenshot: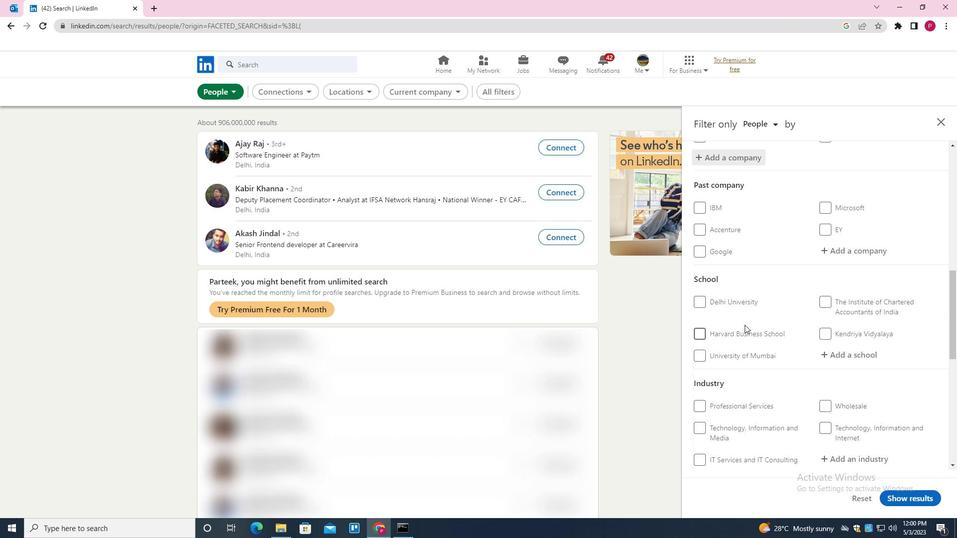
Action: Mouse moved to (747, 325)
Screenshot: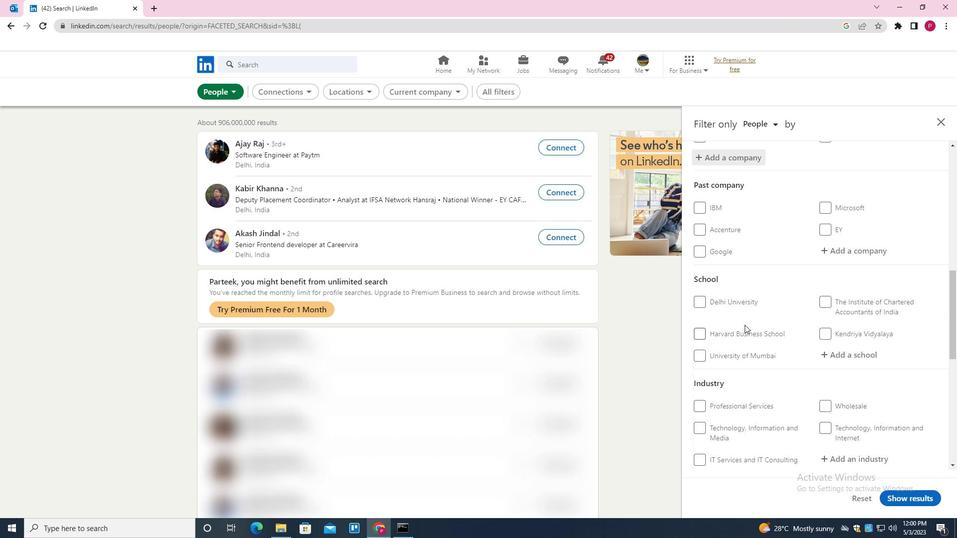 
Action: Mouse scrolled (747, 324) with delta (0, 0)
Screenshot: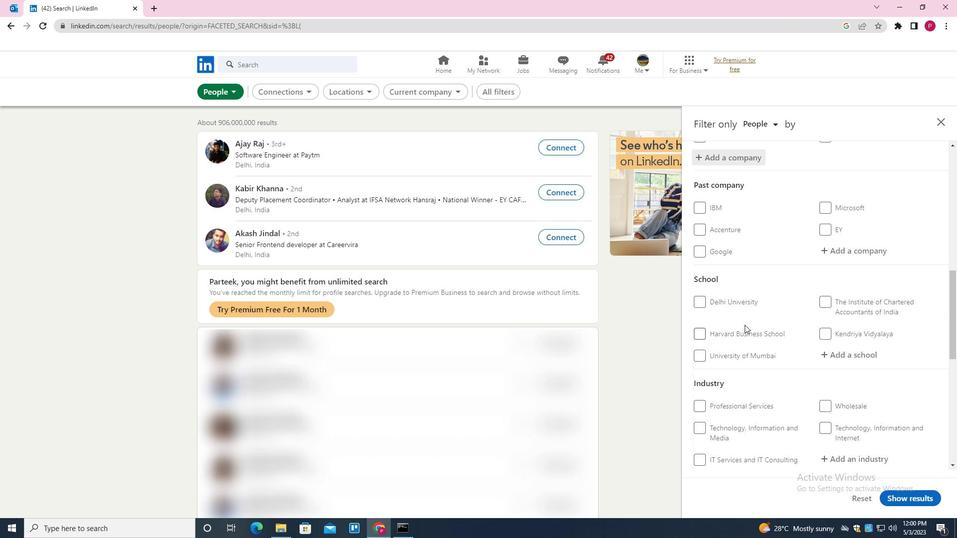 
Action: Mouse moved to (752, 325)
Screenshot: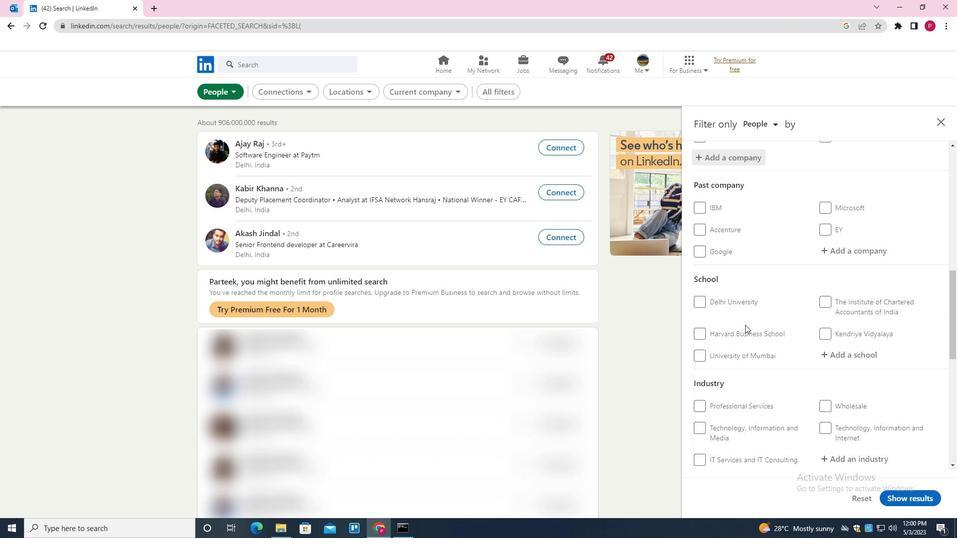 
Action: Mouse scrolled (752, 325) with delta (0, 0)
Screenshot: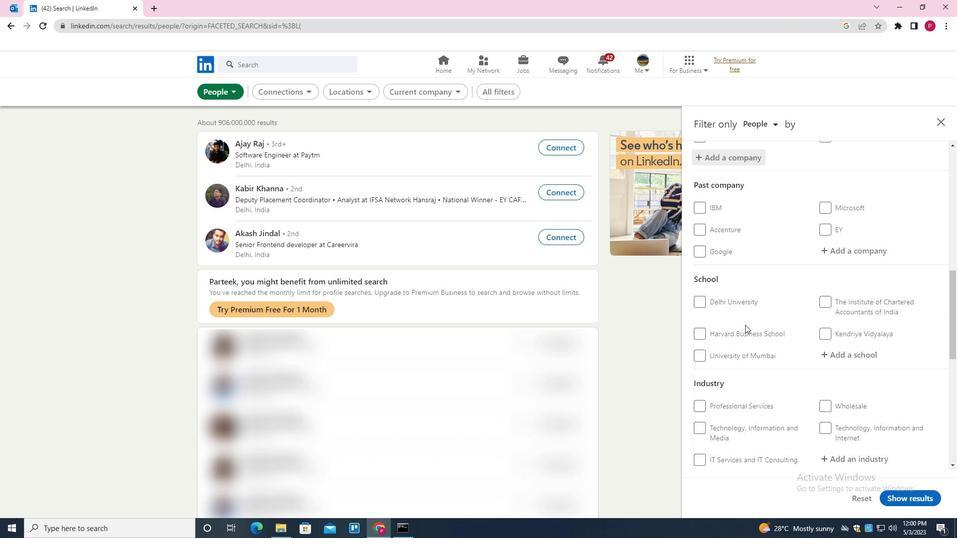 
Action: Mouse moved to (849, 200)
Screenshot: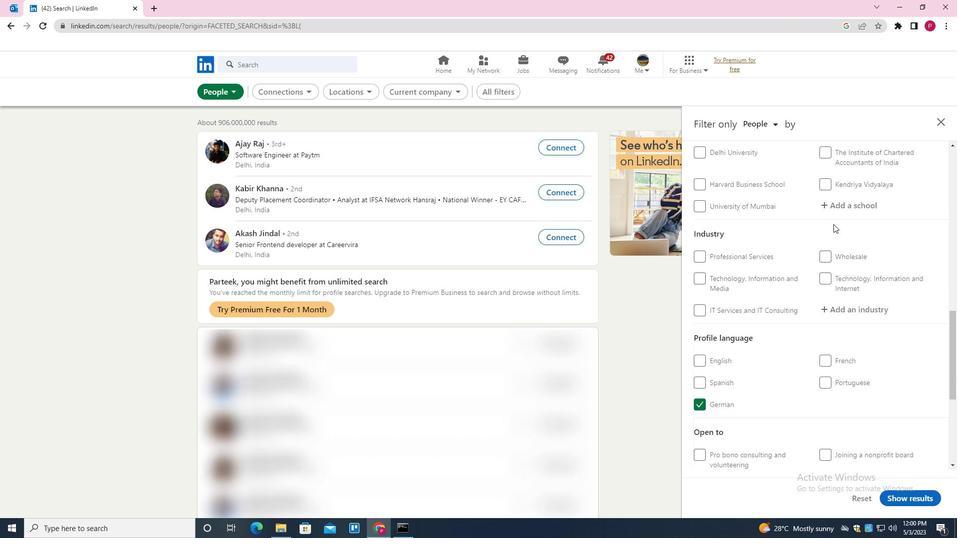 
Action: Mouse pressed left at (849, 200)
Screenshot: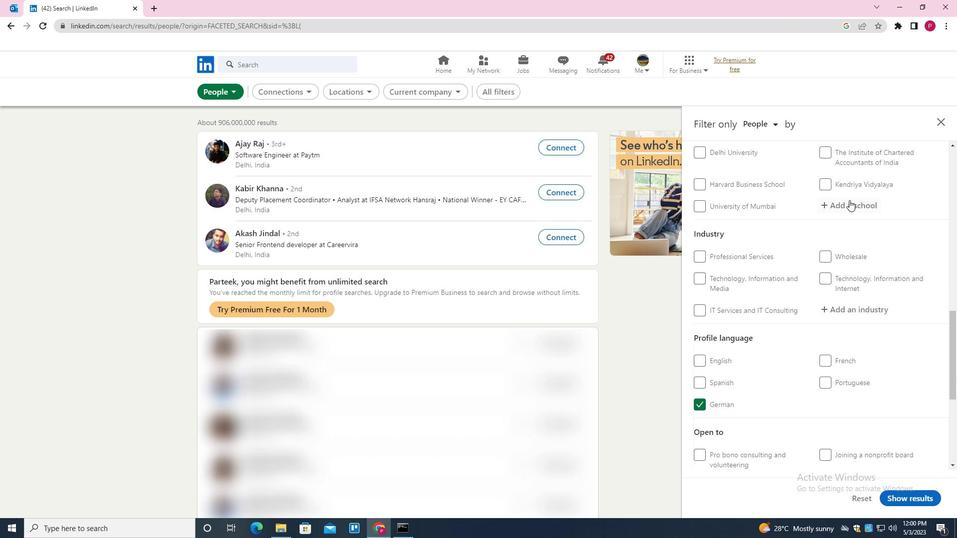 
Action: Key pressed <Key.shift><Key.shift><Key.shift><Key.shift><Key.shift><Key.shift><Key.shift><Key.shift><Key.shift><Key.shift>KARNATAK<Key.space><Key.down><Key.enter>
Screenshot: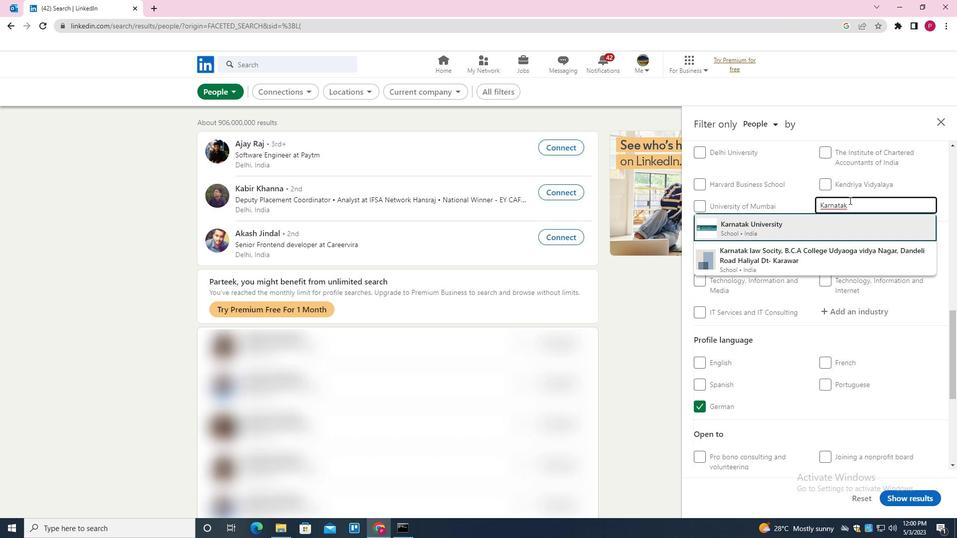 
Action: Mouse moved to (838, 274)
Screenshot: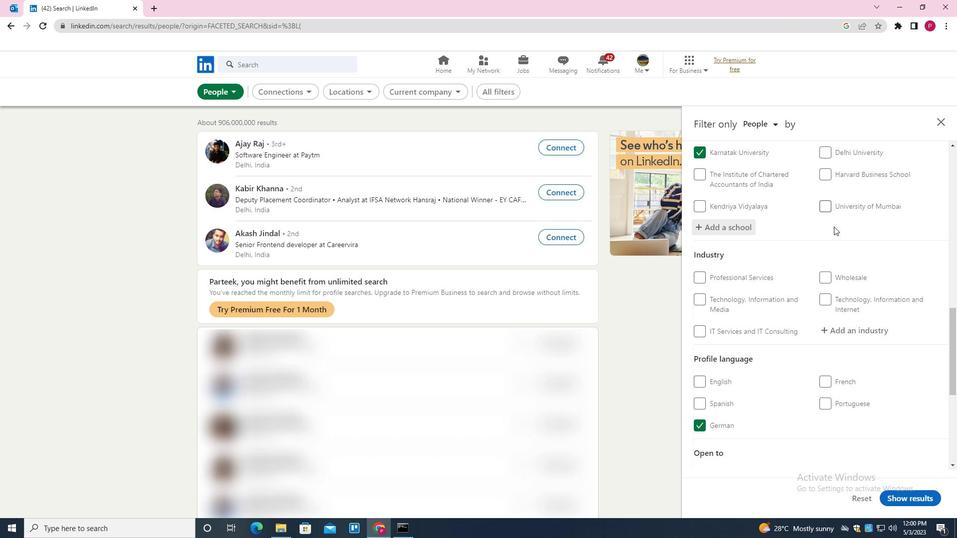 
Action: Mouse scrolled (838, 274) with delta (0, 0)
Screenshot: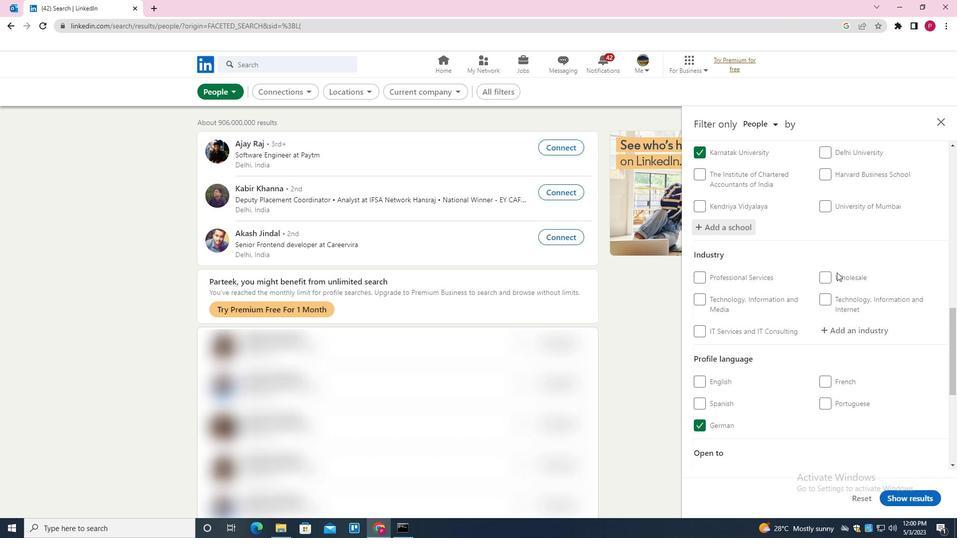 
Action: Mouse scrolled (838, 274) with delta (0, 0)
Screenshot: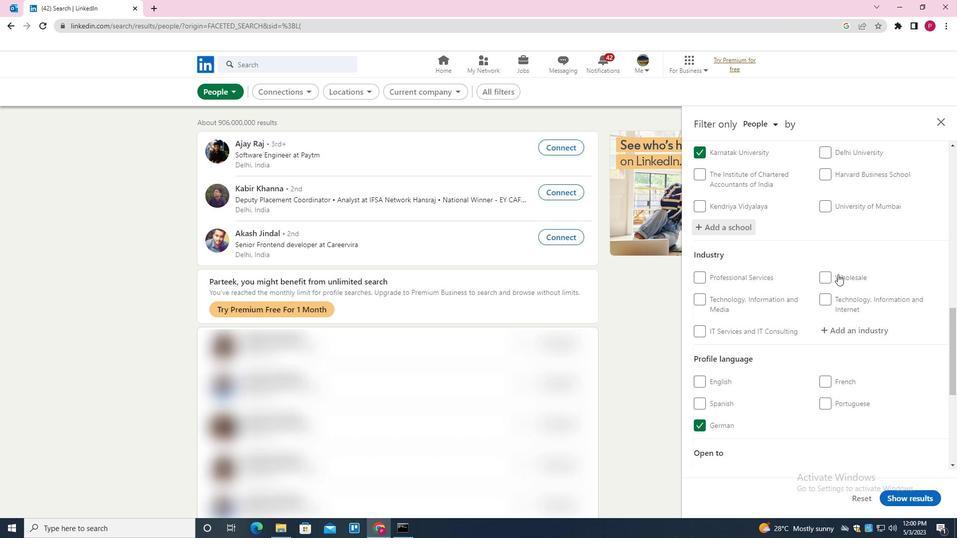 
Action: Mouse scrolled (838, 274) with delta (0, 0)
Screenshot: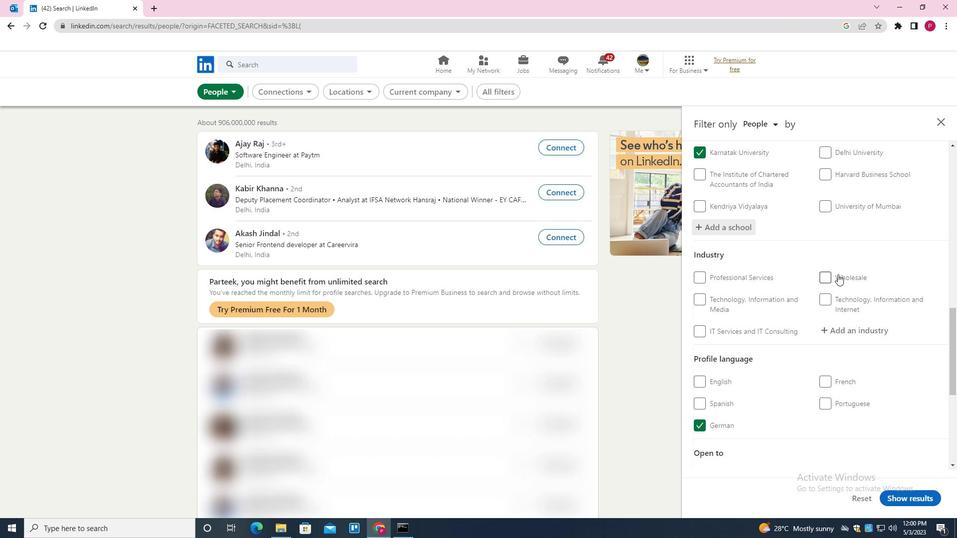 
Action: Mouse moved to (858, 180)
Screenshot: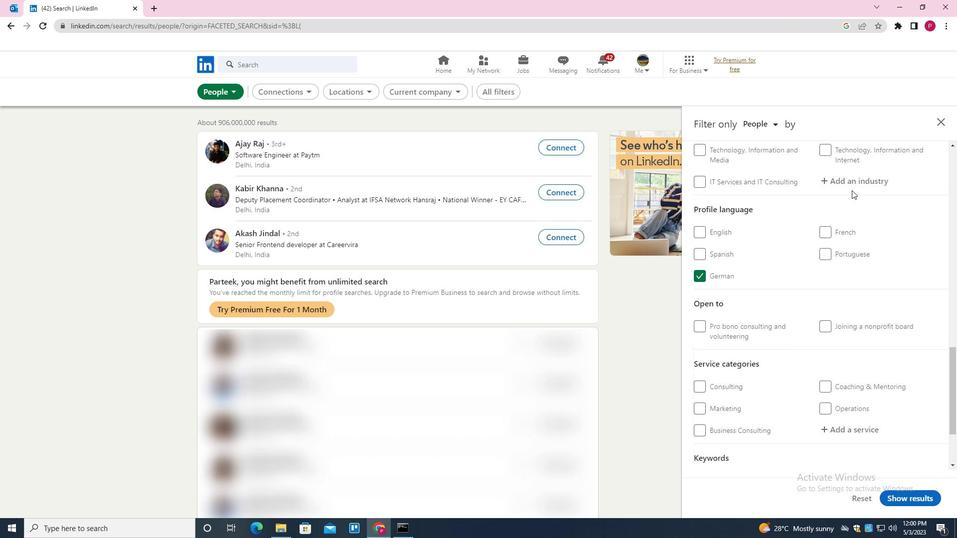 
Action: Mouse pressed left at (858, 180)
Screenshot: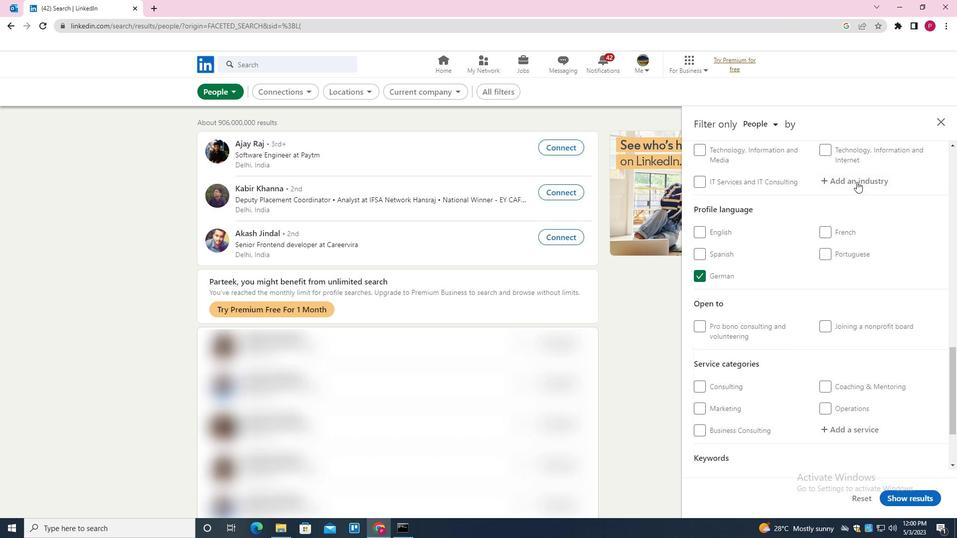 
Action: Key pressed <Key.shift><Key.shift>PUBLIC<Key.space><Key.shift>HEALYH<Key.backspace><Key.backspace>TH<Key.down><Key.enter>
Screenshot: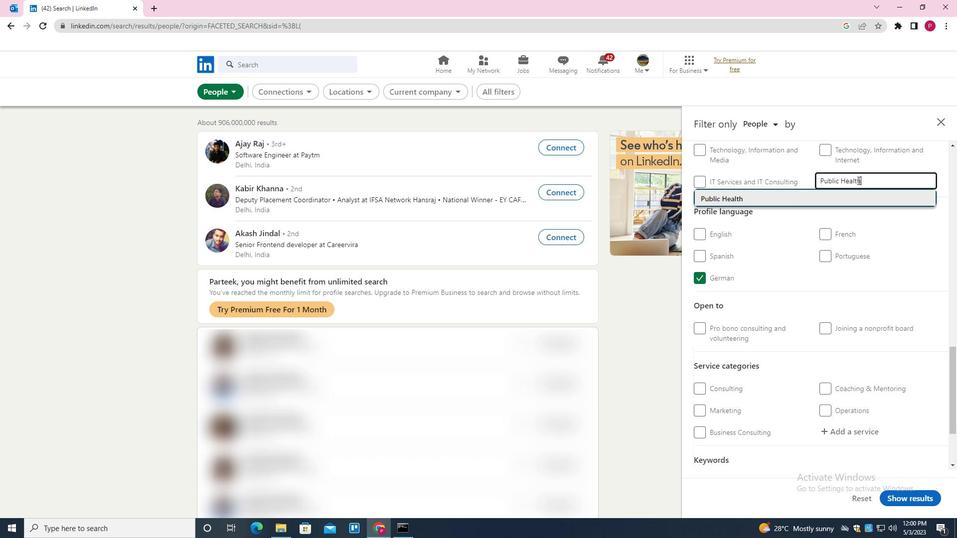 
Action: Mouse moved to (844, 240)
Screenshot: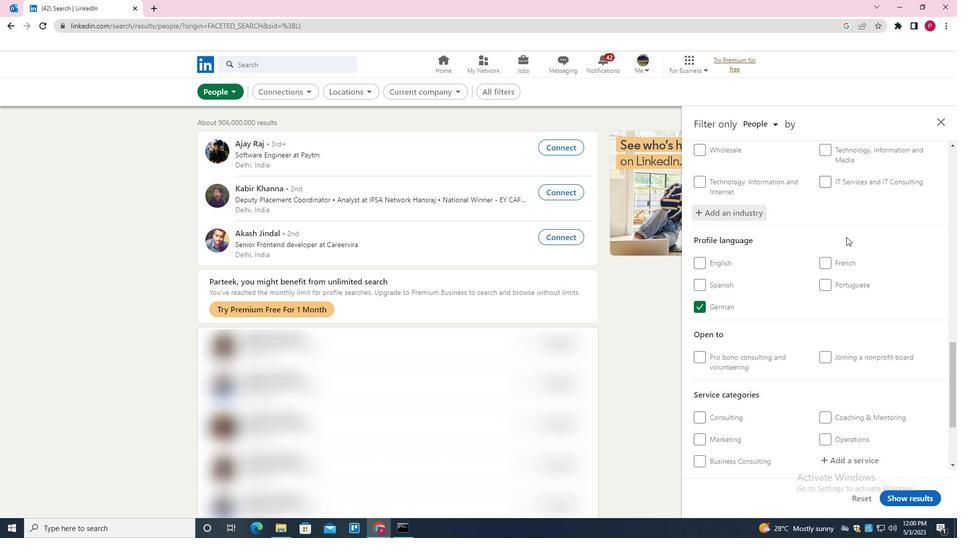 
Action: Mouse scrolled (844, 239) with delta (0, 0)
Screenshot: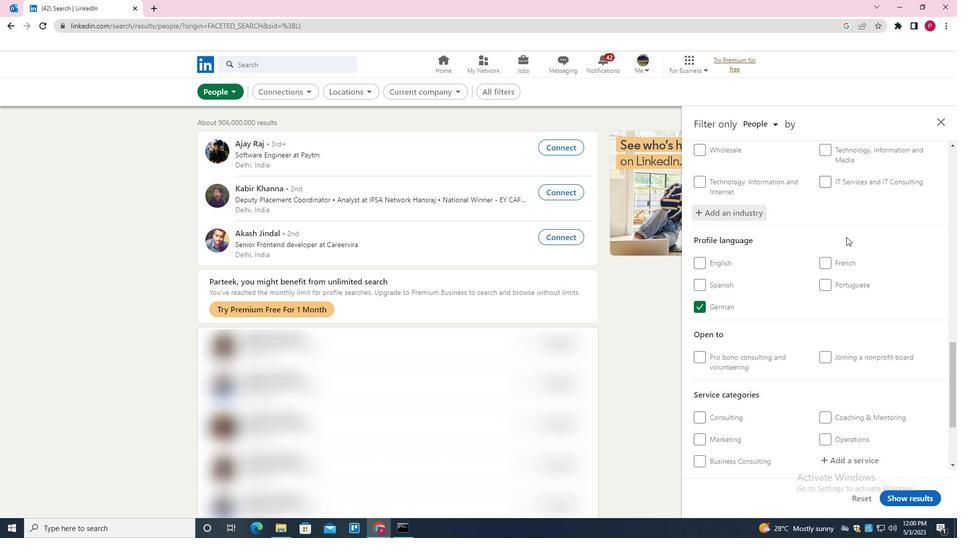 
Action: Mouse moved to (843, 242)
Screenshot: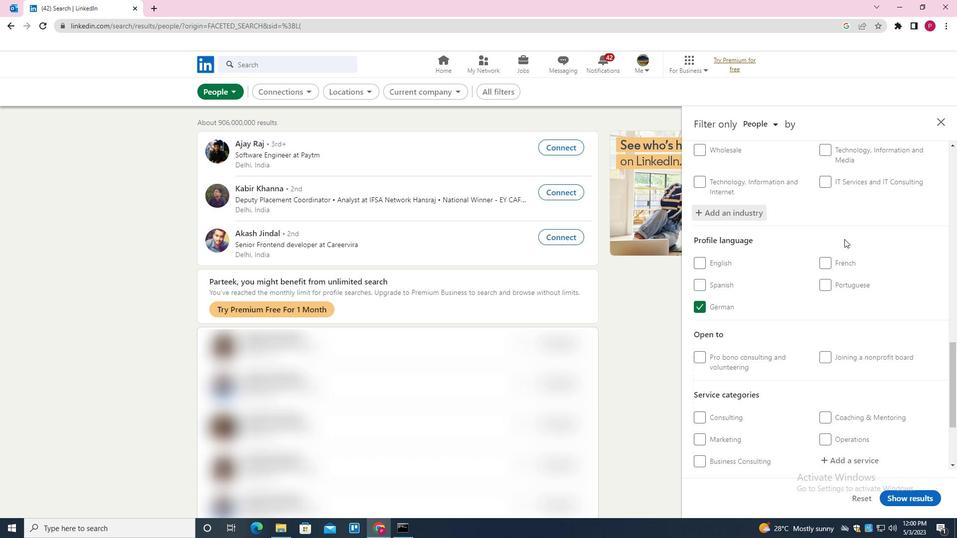 
Action: Mouse scrolled (843, 241) with delta (0, 0)
Screenshot: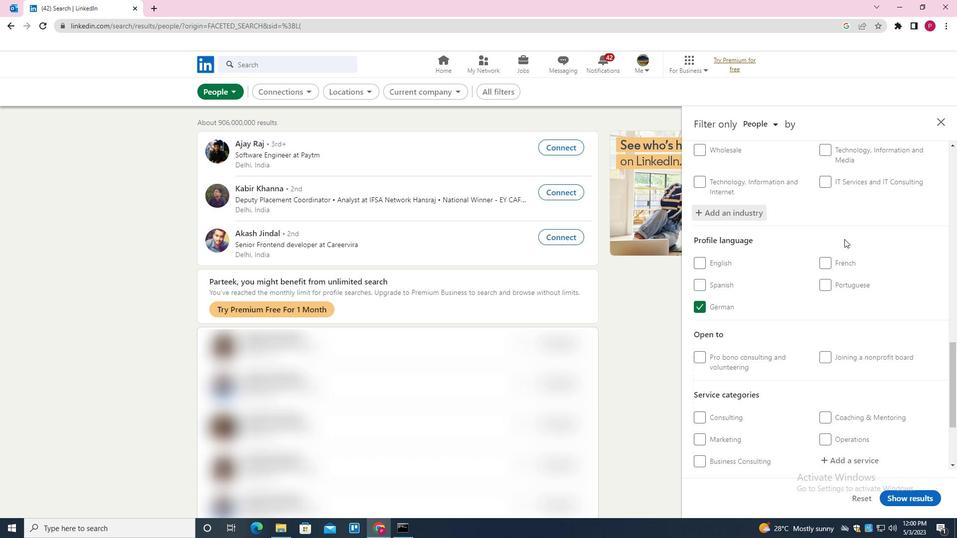 
Action: Mouse moved to (843, 243)
Screenshot: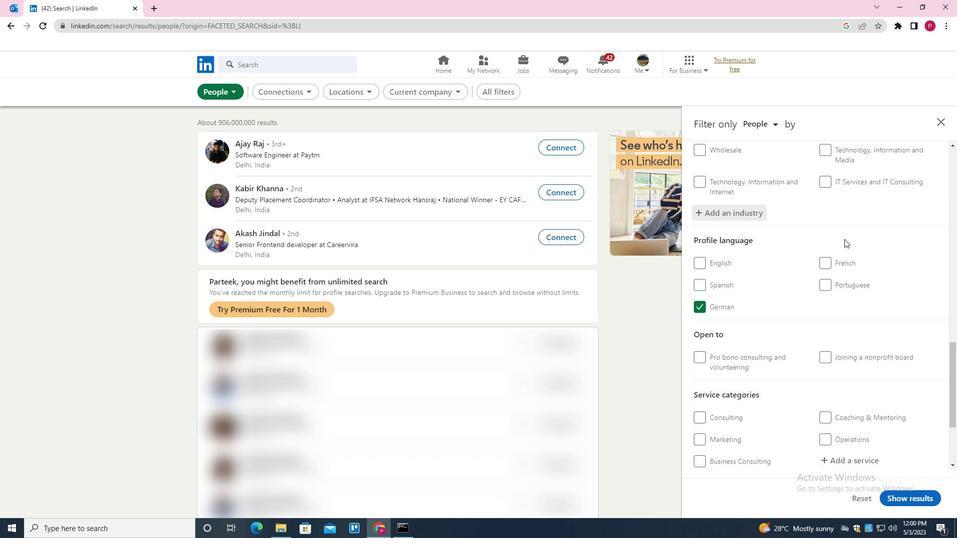 
Action: Mouse scrolled (843, 243) with delta (0, 0)
Screenshot: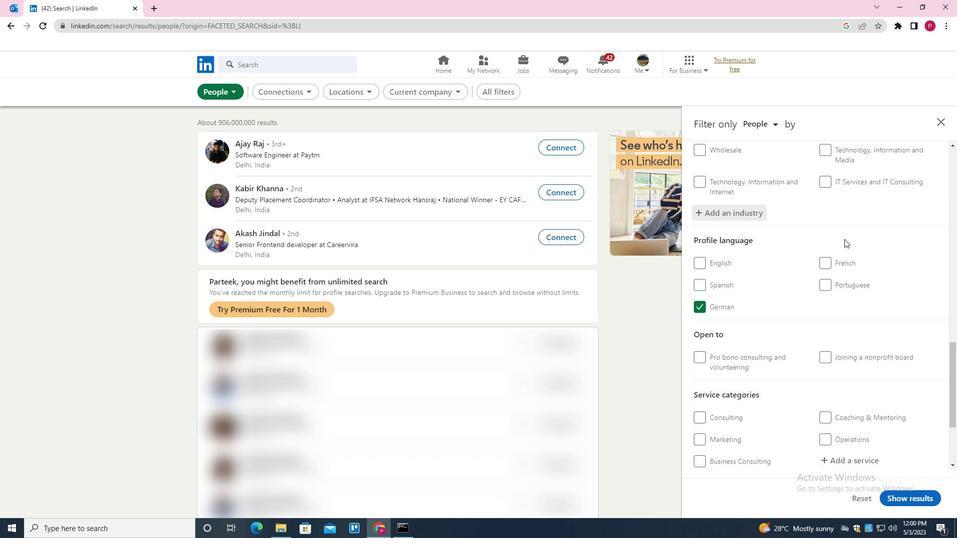 
Action: Mouse moved to (842, 245)
Screenshot: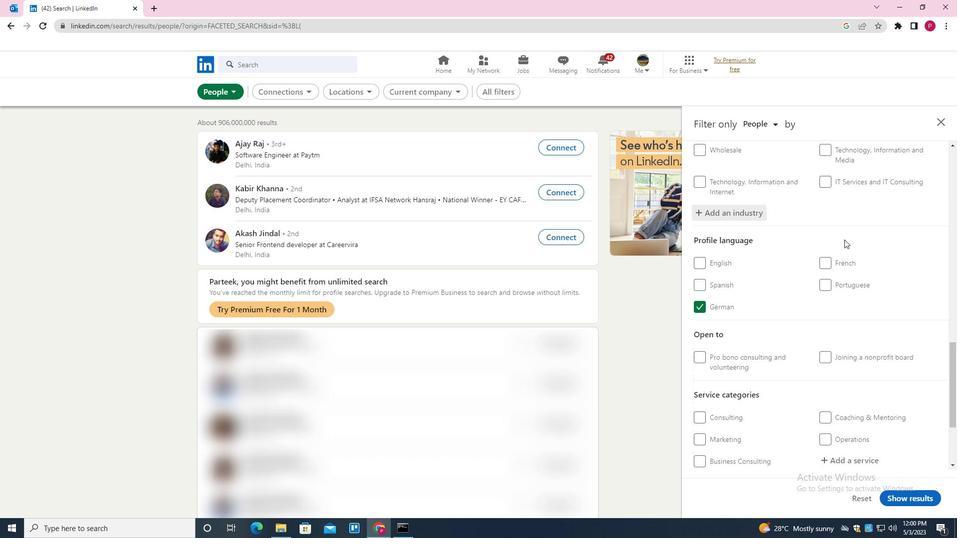
Action: Mouse scrolled (842, 244) with delta (0, 0)
Screenshot: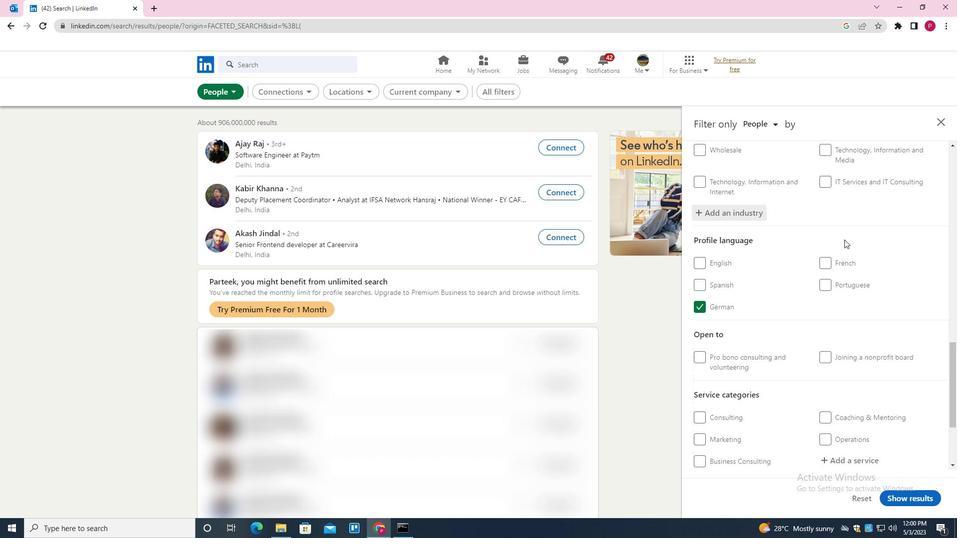 
Action: Mouse moved to (851, 332)
Screenshot: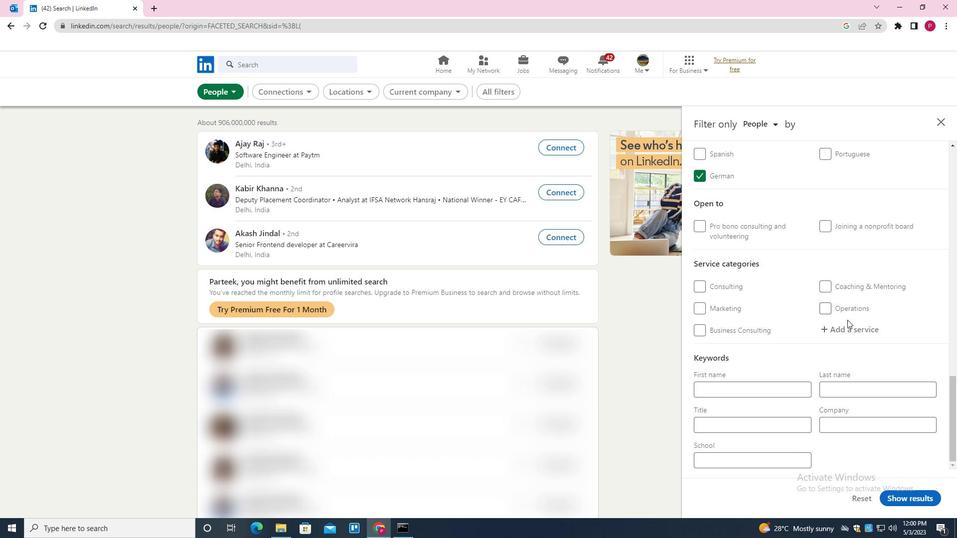 
Action: Mouse pressed left at (851, 332)
Screenshot: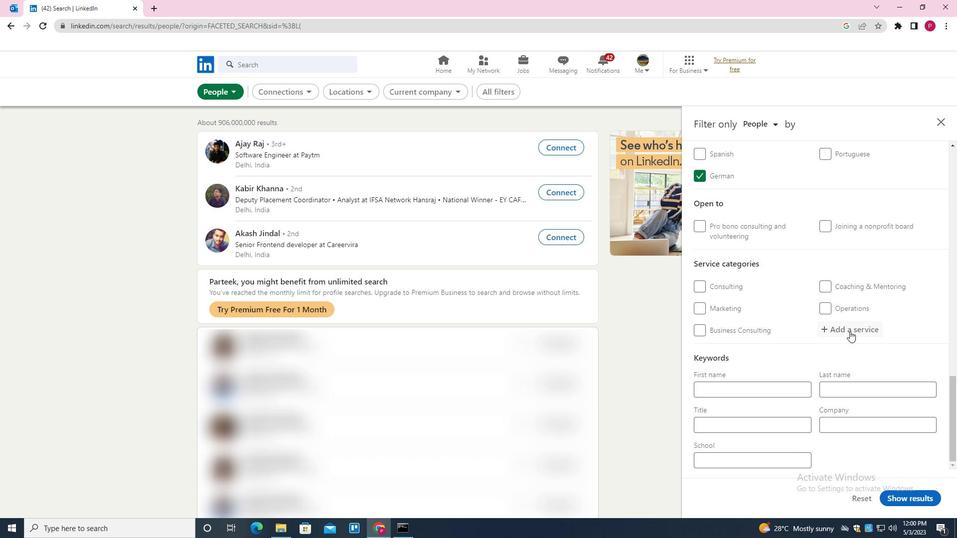 
Action: Key pressed <Key.shift><Key.shift>TAX<Key.space><Key.shift>LAW<Key.down><Key.enter>
Screenshot: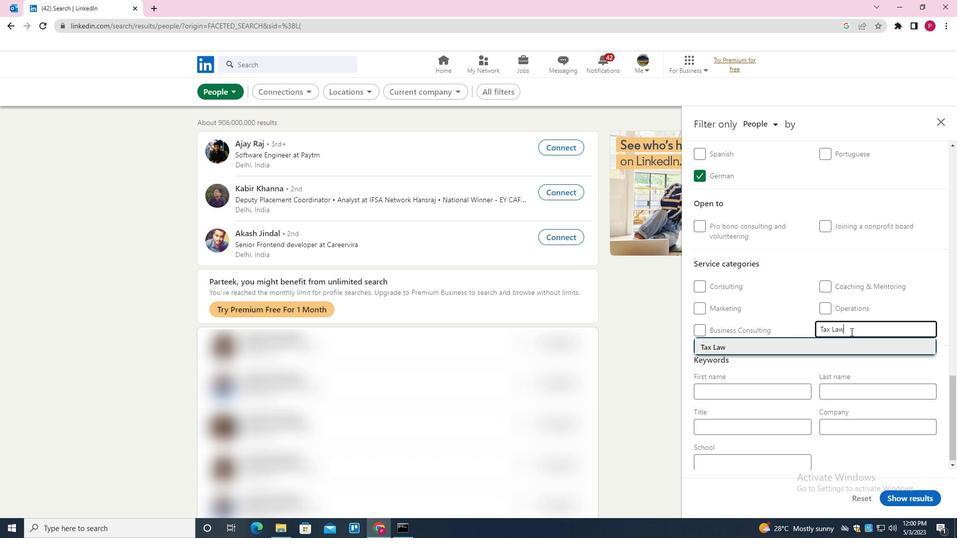 
Action: Mouse moved to (851, 335)
Screenshot: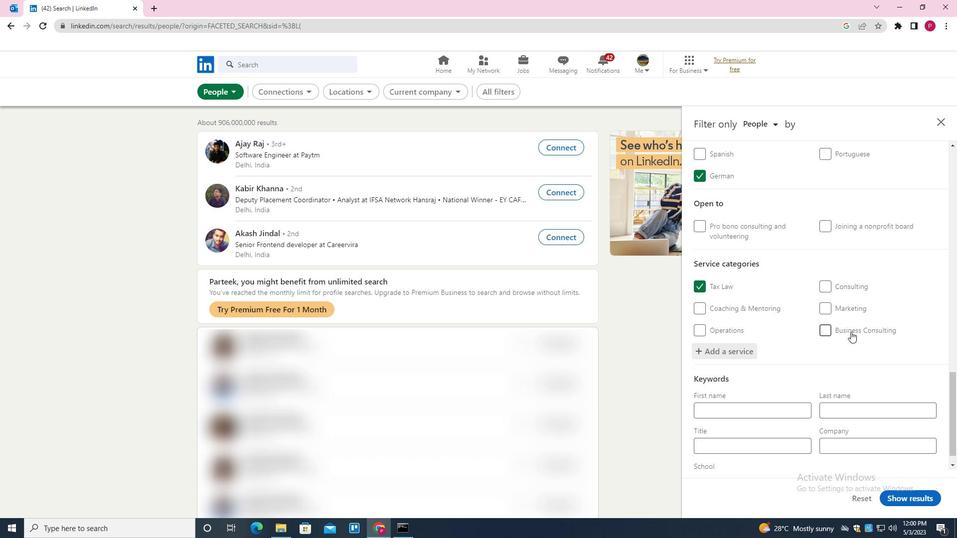 
Action: Mouse scrolled (851, 334) with delta (0, 0)
Screenshot: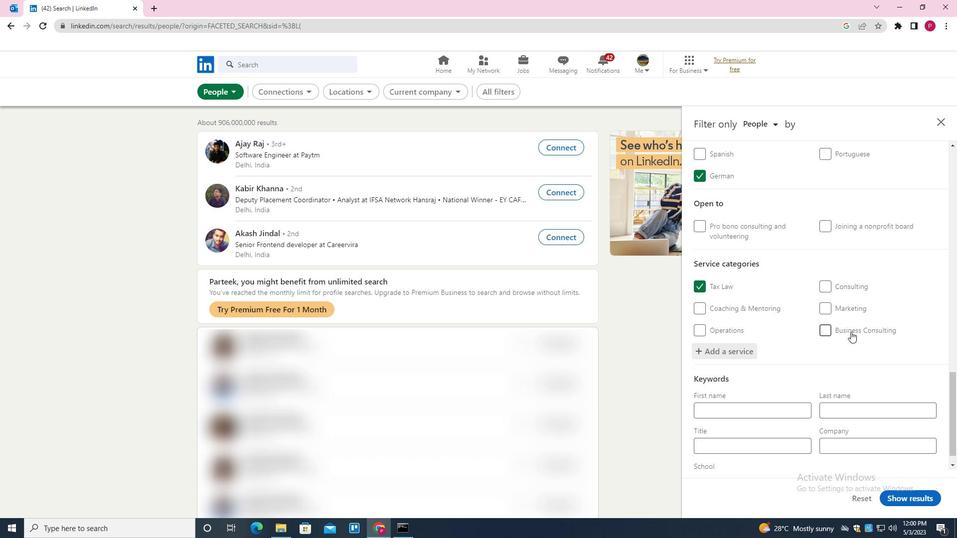 
Action: Mouse moved to (847, 341)
Screenshot: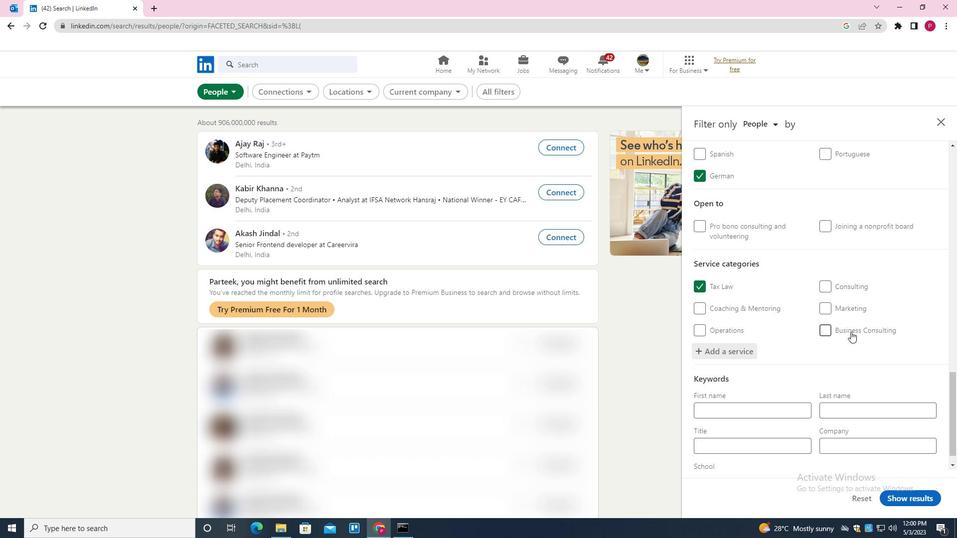 
Action: Mouse scrolled (847, 340) with delta (0, 0)
Screenshot: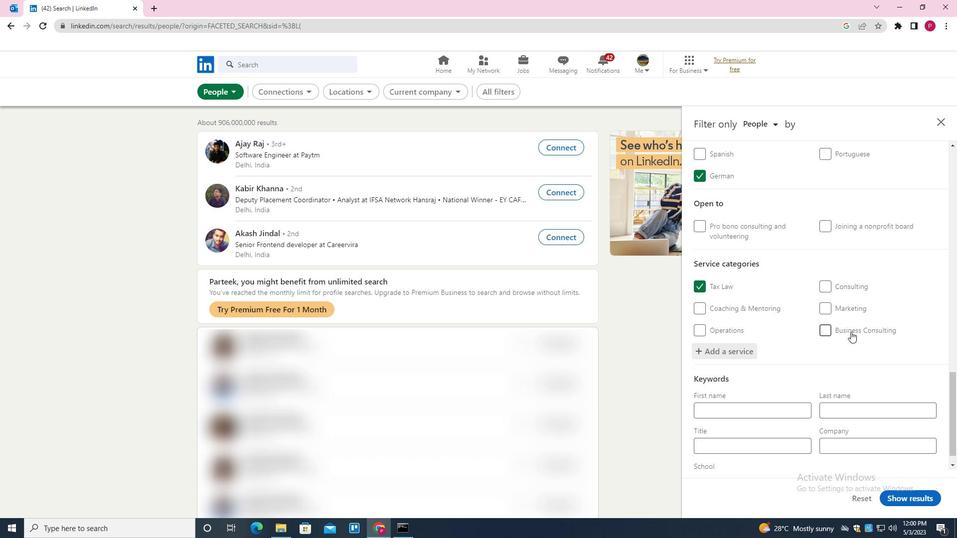 
Action: Mouse moved to (843, 348)
Screenshot: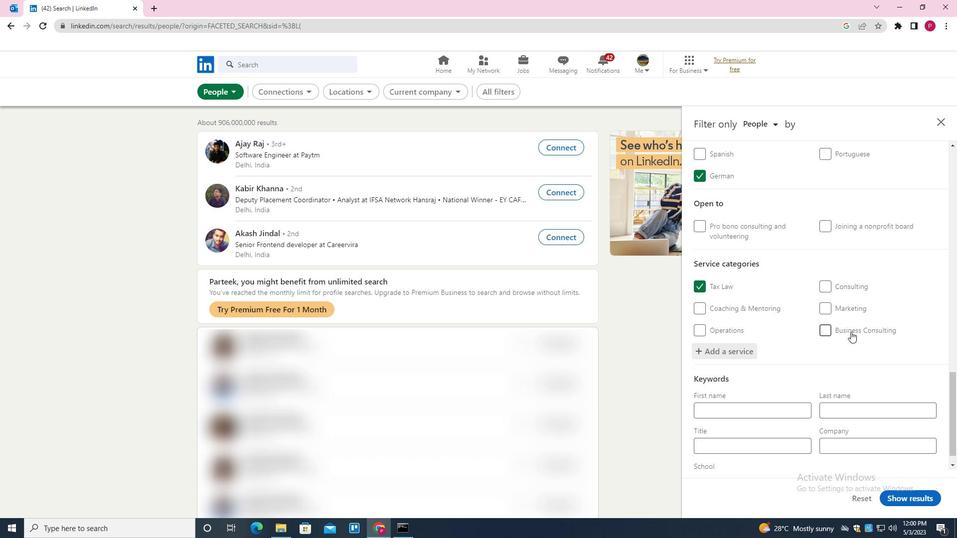 
Action: Mouse scrolled (843, 348) with delta (0, 0)
Screenshot: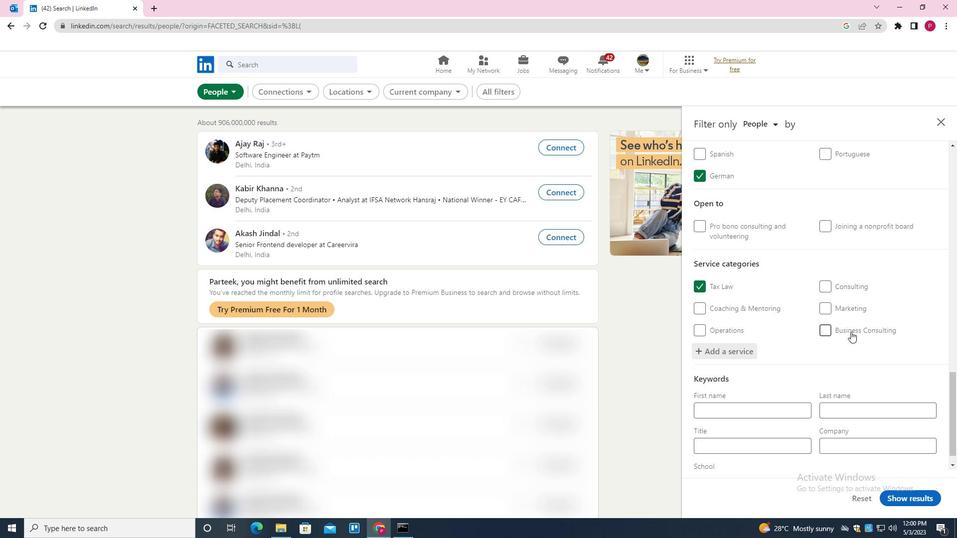
Action: Mouse moved to (839, 356)
Screenshot: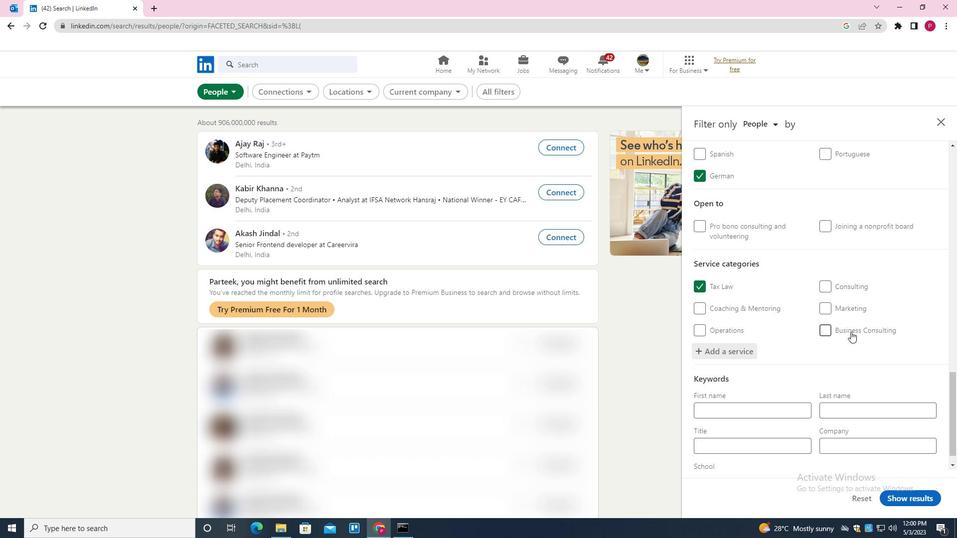
Action: Mouse scrolled (839, 356) with delta (0, 0)
Screenshot: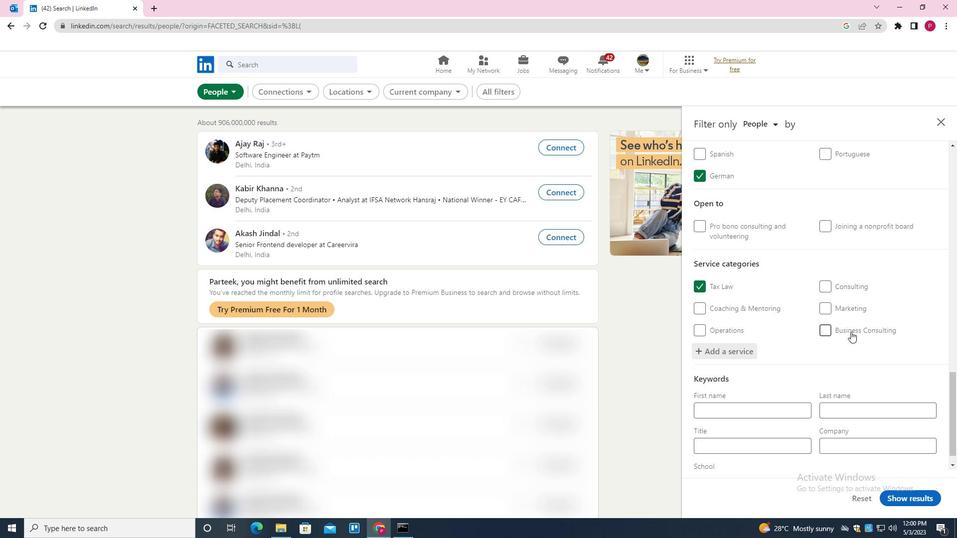 
Action: Mouse moved to (793, 426)
Screenshot: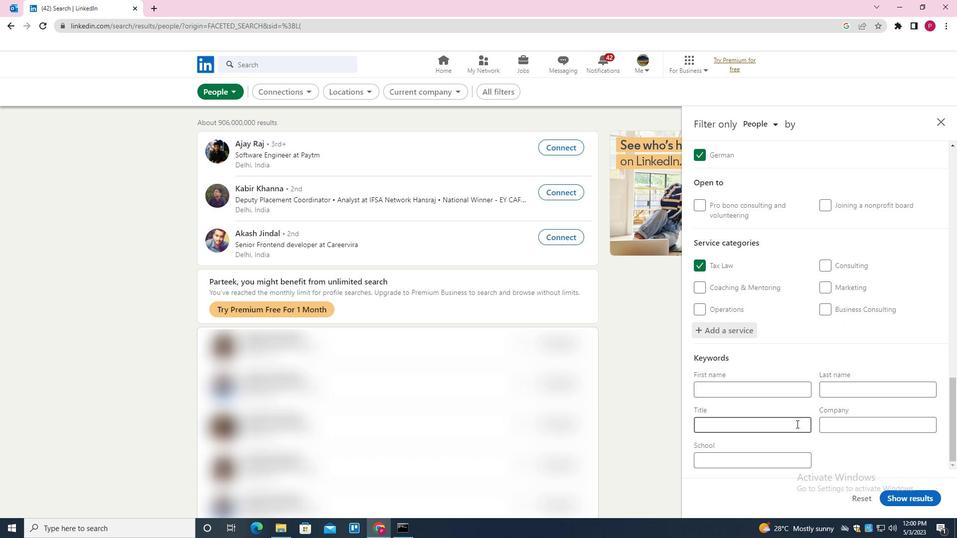 
Action: Mouse pressed left at (793, 426)
Screenshot: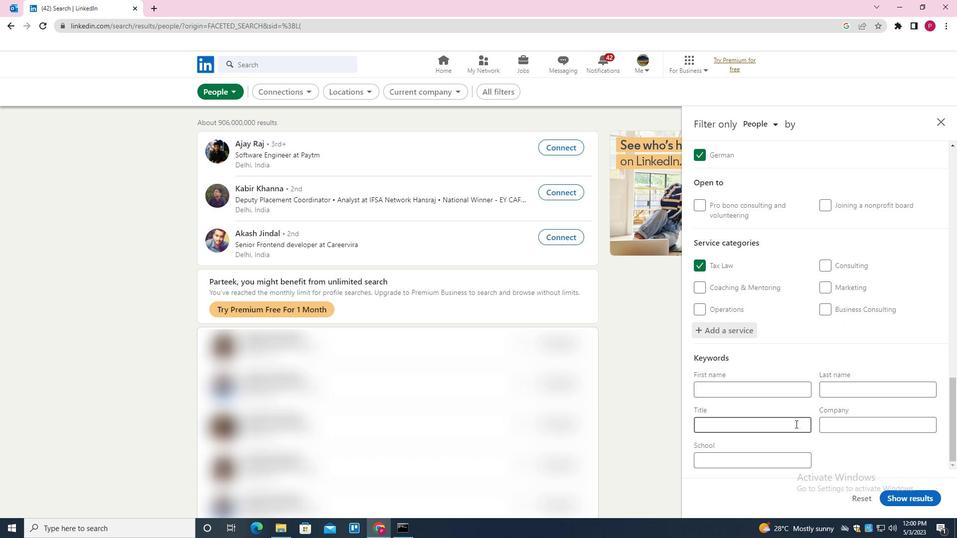 
Action: Key pressed <Key.shift>PHONE<Key.space><Key.shift>SLAES<Key.space><Key.backspace><Key.backspace><Key.backspace><Key.backspace><Key.backspace>ALES<Key.space><Key.shift><Key.shift><Key.shift>SPECIALIST
Screenshot: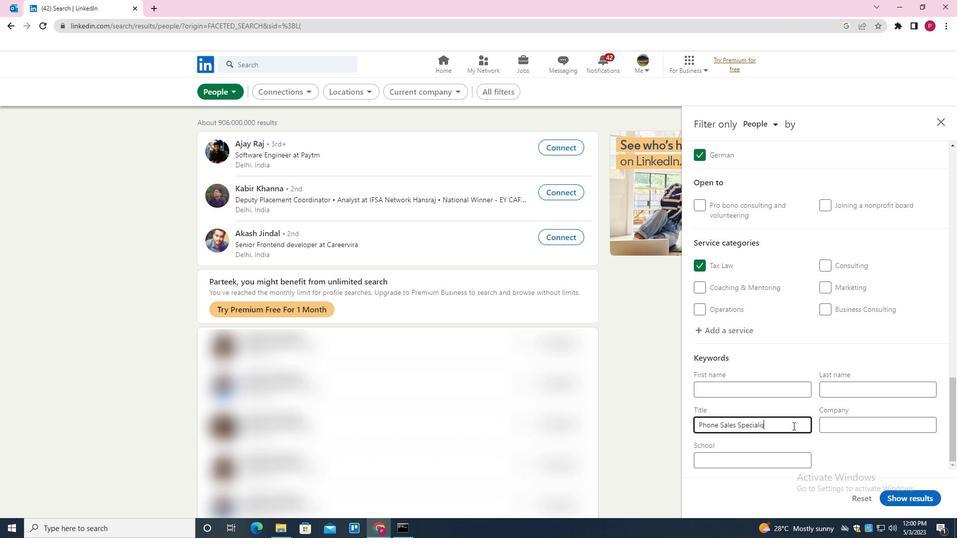 
Action: Mouse moved to (899, 498)
Screenshot: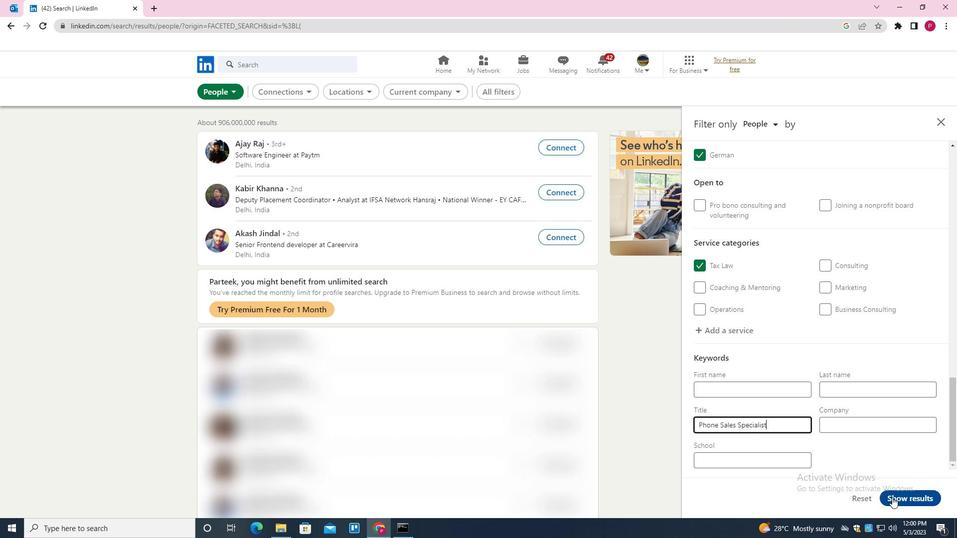 
Action: Mouse pressed left at (899, 498)
Screenshot: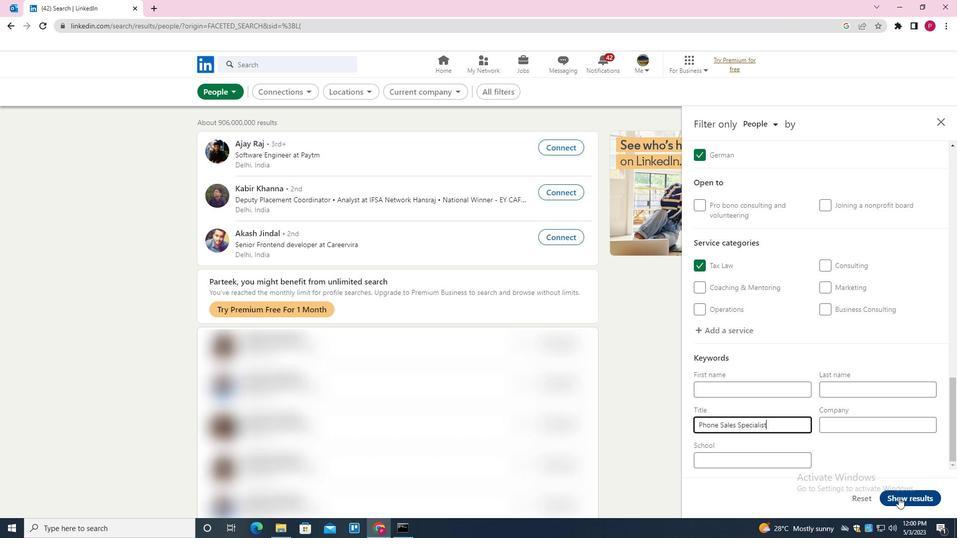 
Action: Mouse moved to (506, 231)
Screenshot: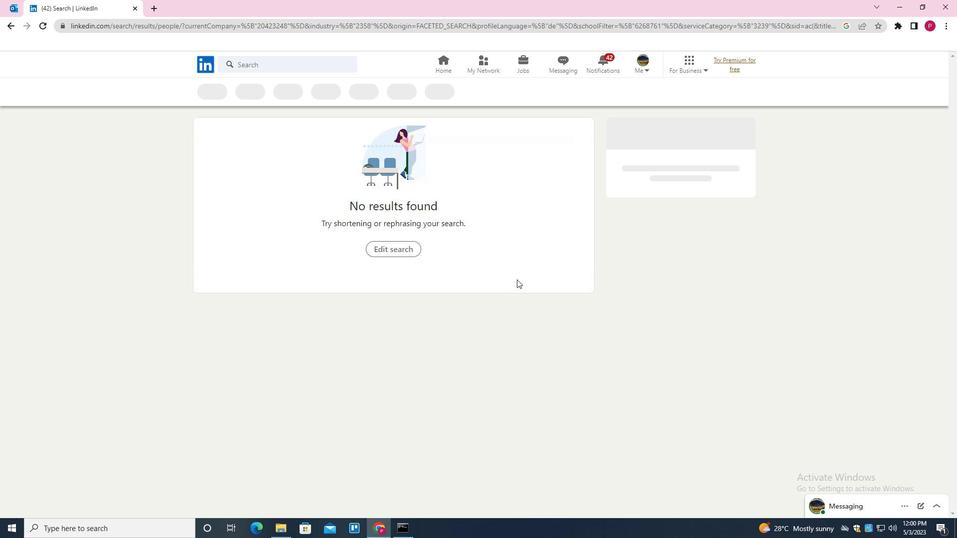 
